 Task: Find connections with filter location Chanderi with filter topic #culturewith filter profile language Potuguese with filter current company LeadSquared with filter school Sanskriti University with filter industry Rail Transportation with filter service category Leadership Development with filter keywords title Counselor
Action: Mouse moved to (508, 63)
Screenshot: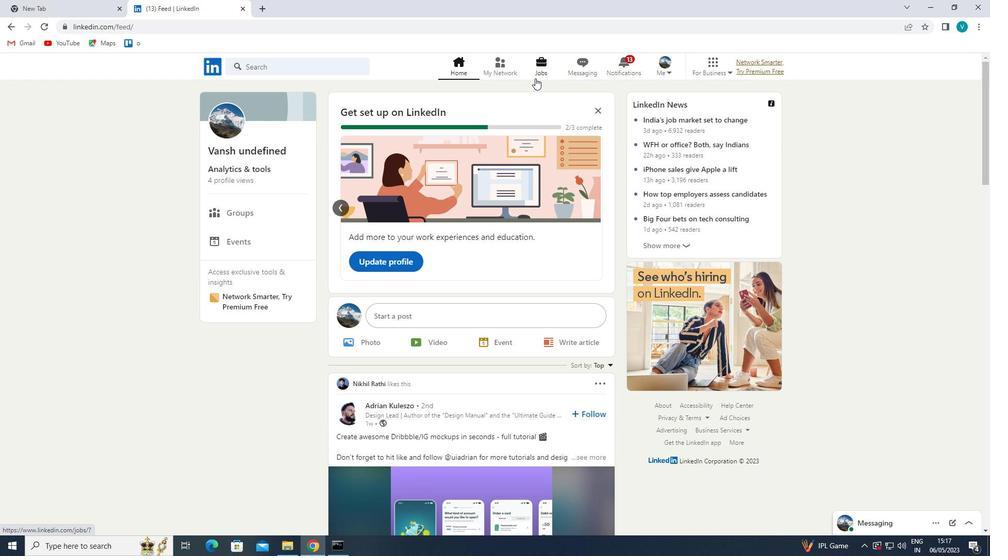 
Action: Mouse pressed left at (508, 63)
Screenshot: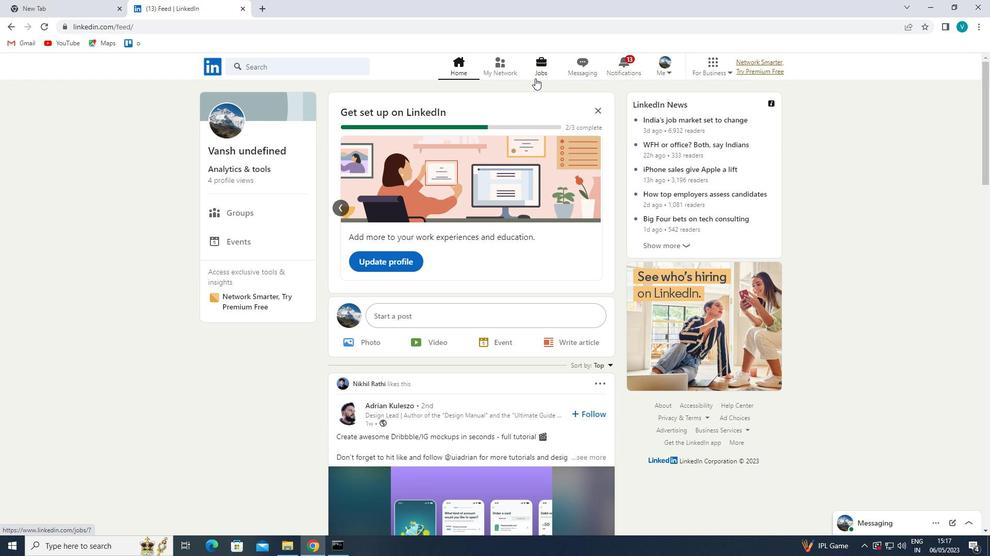 
Action: Mouse moved to (291, 121)
Screenshot: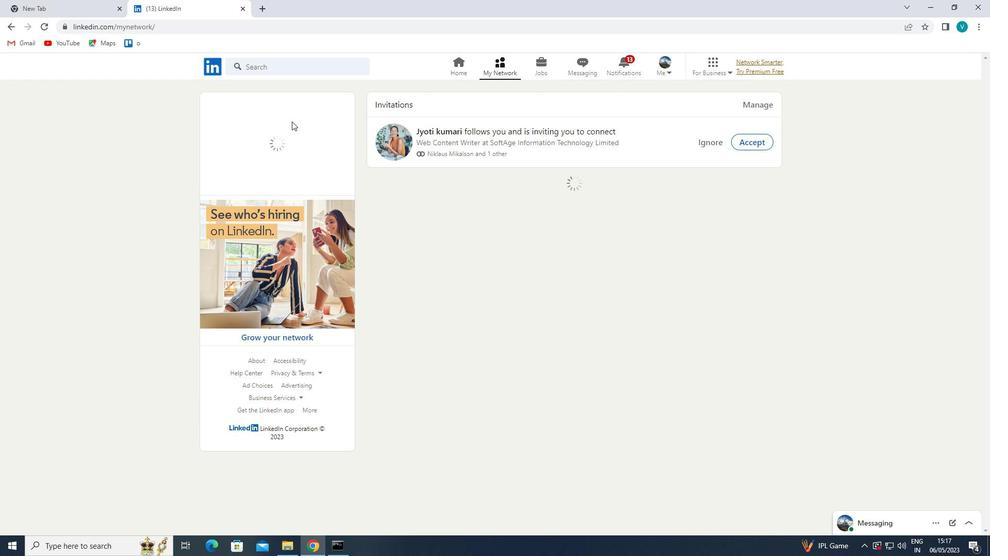 
Action: Mouse pressed left at (291, 121)
Screenshot: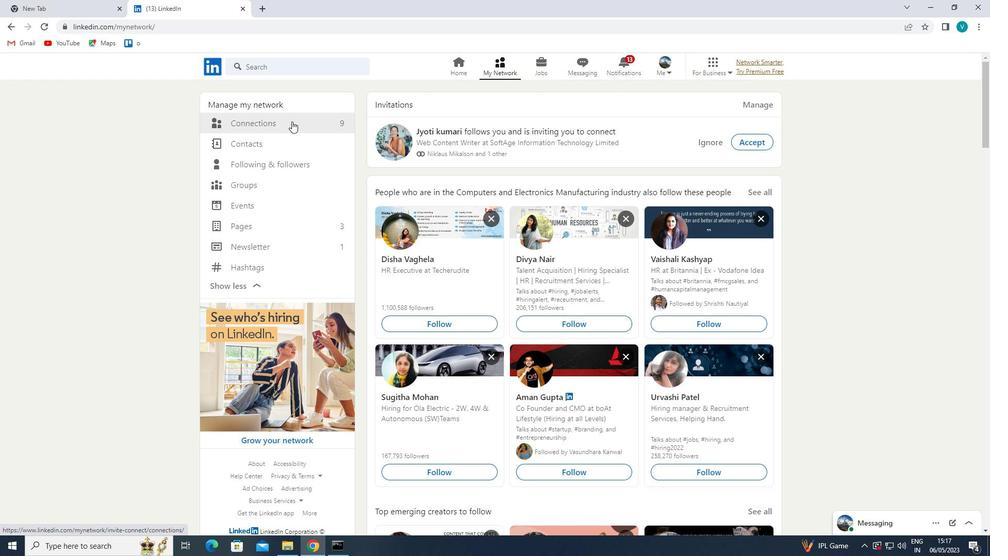 
Action: Mouse moved to (572, 126)
Screenshot: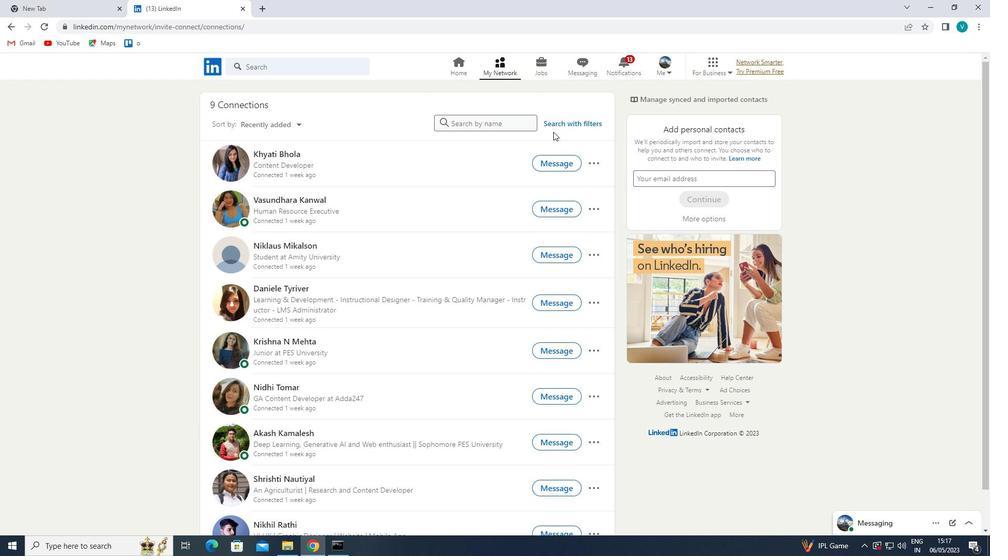 
Action: Mouse pressed left at (572, 126)
Screenshot: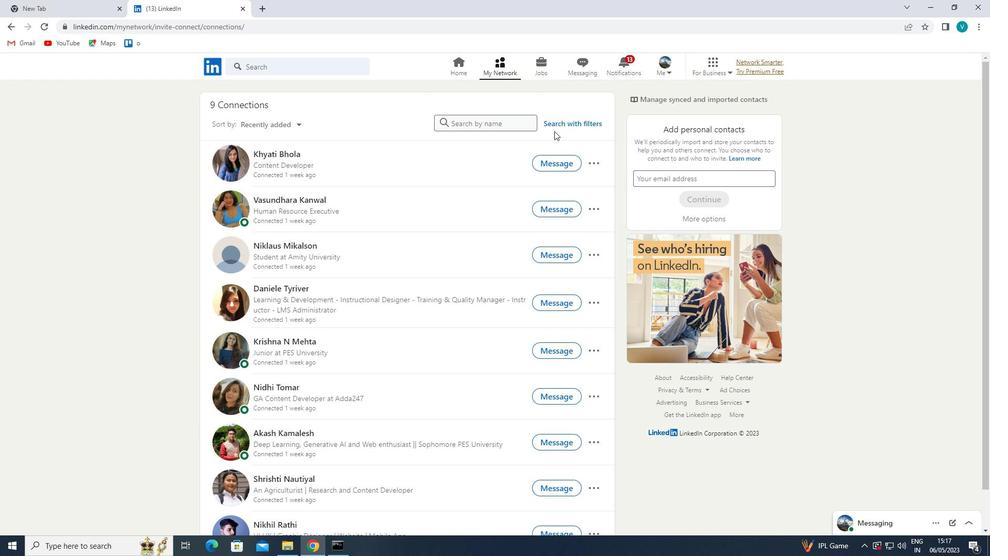 
Action: Mouse moved to (508, 97)
Screenshot: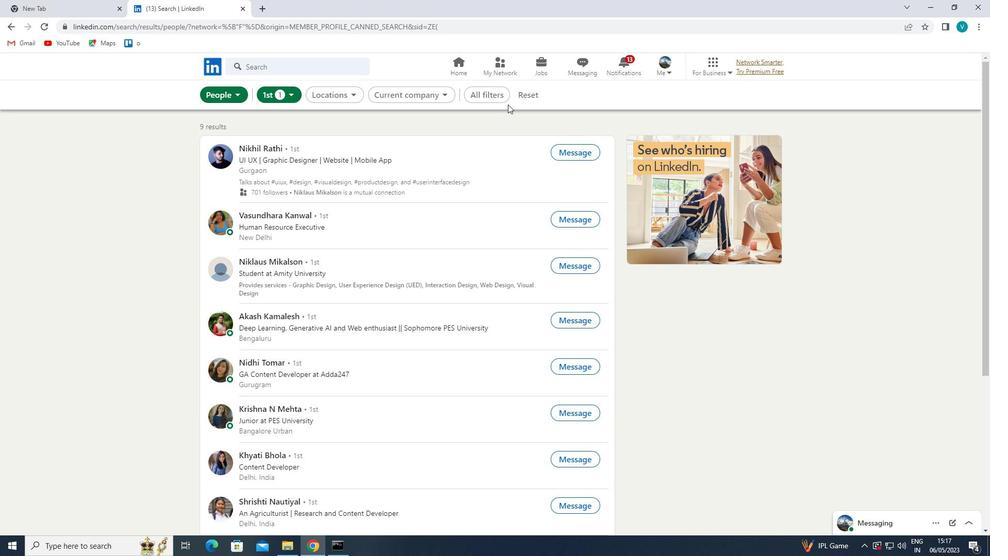 
Action: Mouse pressed left at (508, 97)
Screenshot: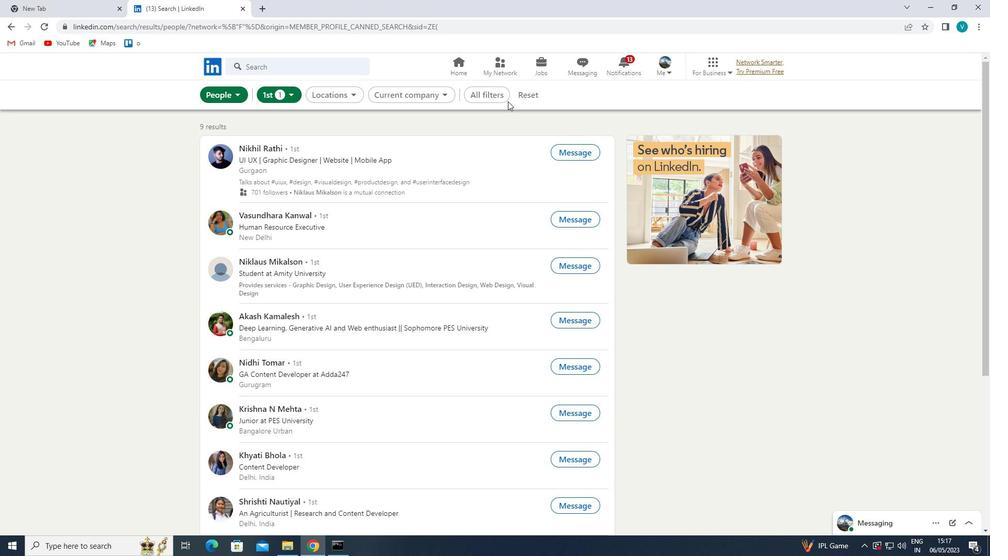 
Action: Mouse moved to (864, 269)
Screenshot: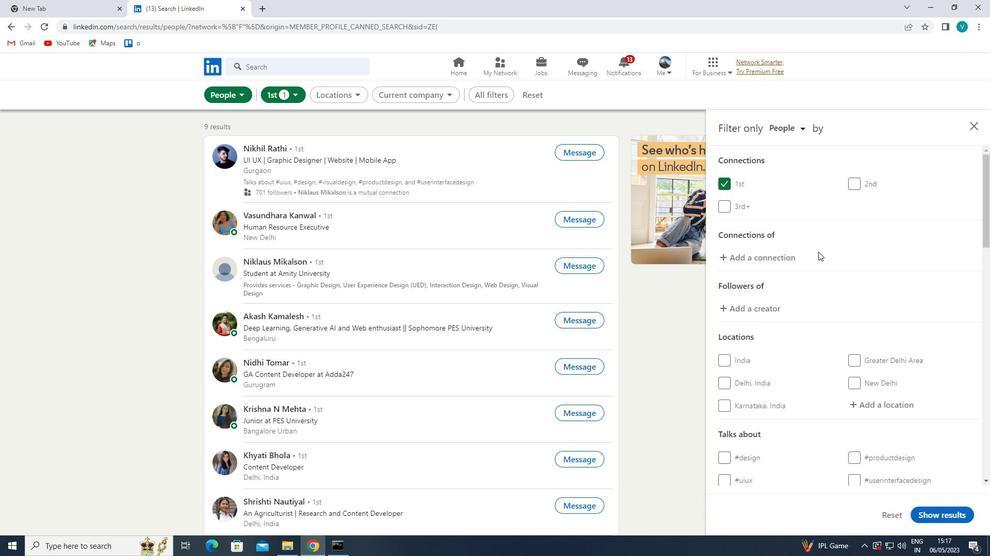 
Action: Mouse scrolled (864, 269) with delta (0, 0)
Screenshot: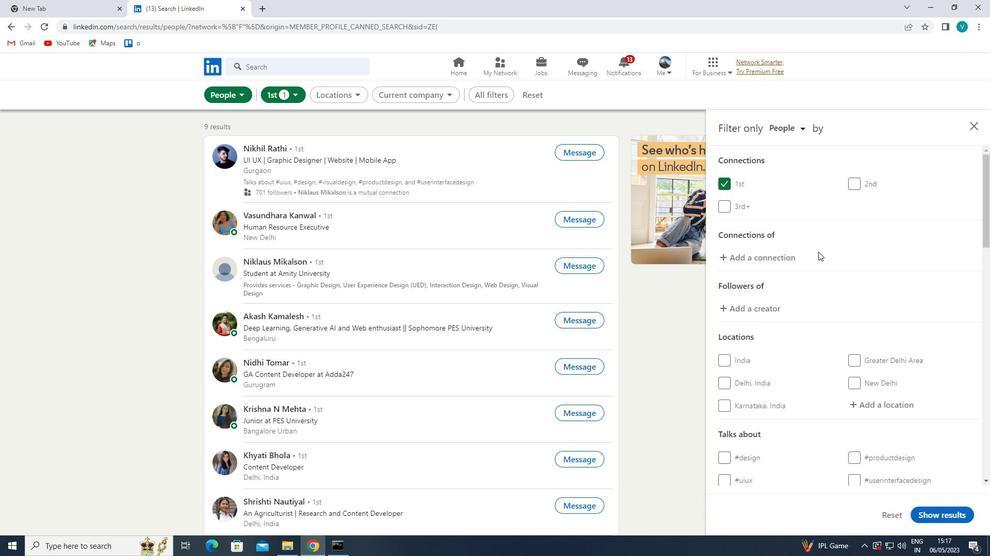 
Action: Mouse moved to (868, 271)
Screenshot: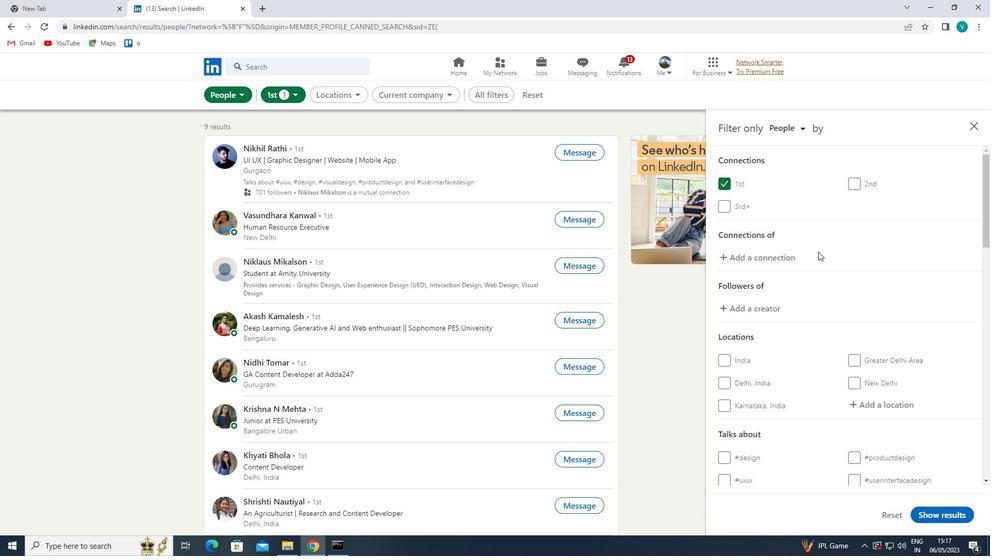 
Action: Mouse scrolled (868, 270) with delta (0, 0)
Screenshot: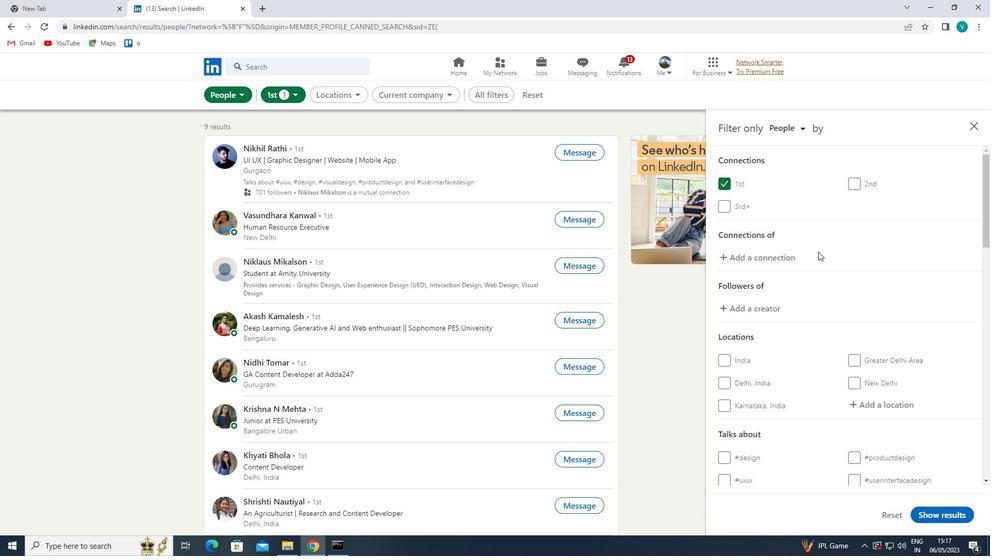 
Action: Mouse moved to (883, 300)
Screenshot: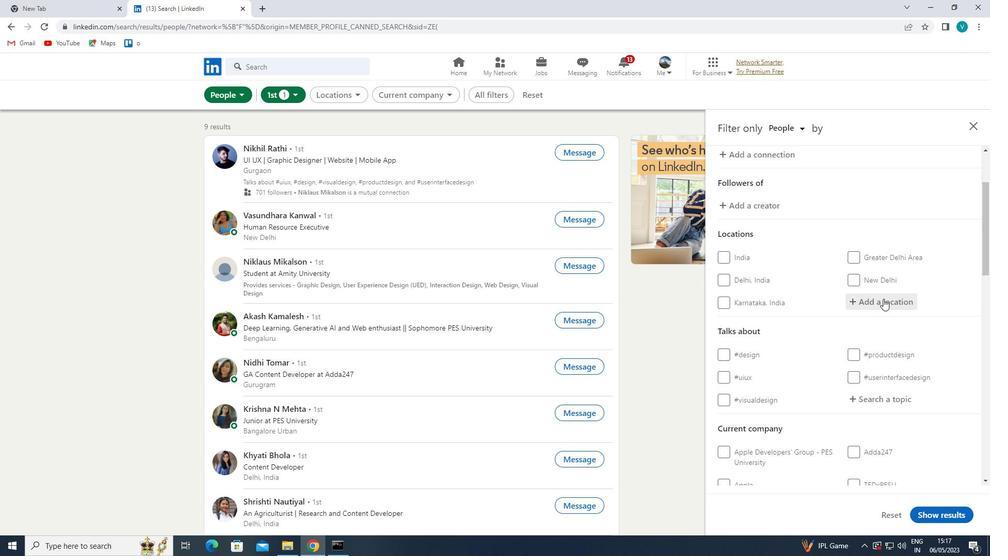 
Action: Mouse pressed left at (883, 300)
Screenshot: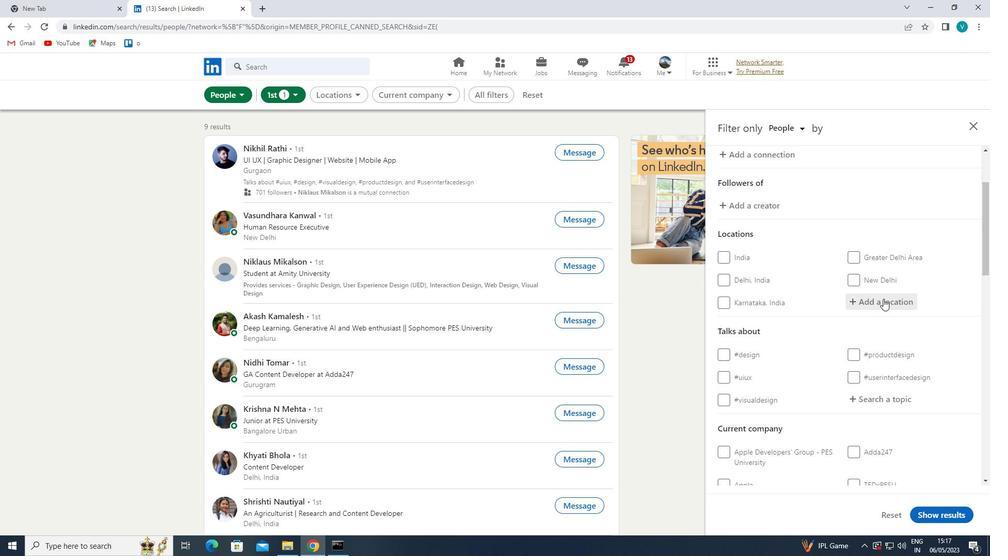 
Action: Mouse moved to (882, 301)
Screenshot: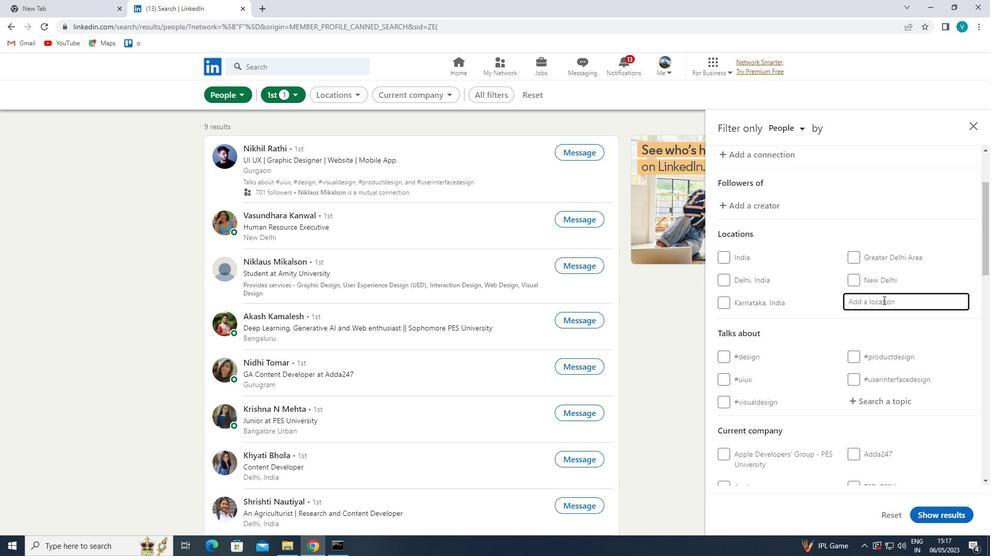 
Action: Key pressed <Key.shift>C
Screenshot: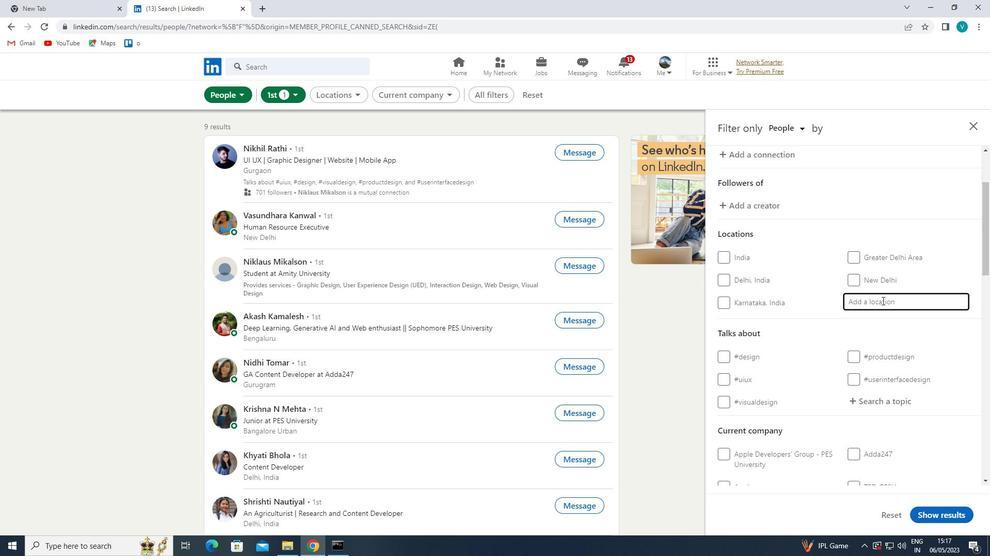 
Action: Mouse moved to (734, 277)
Screenshot: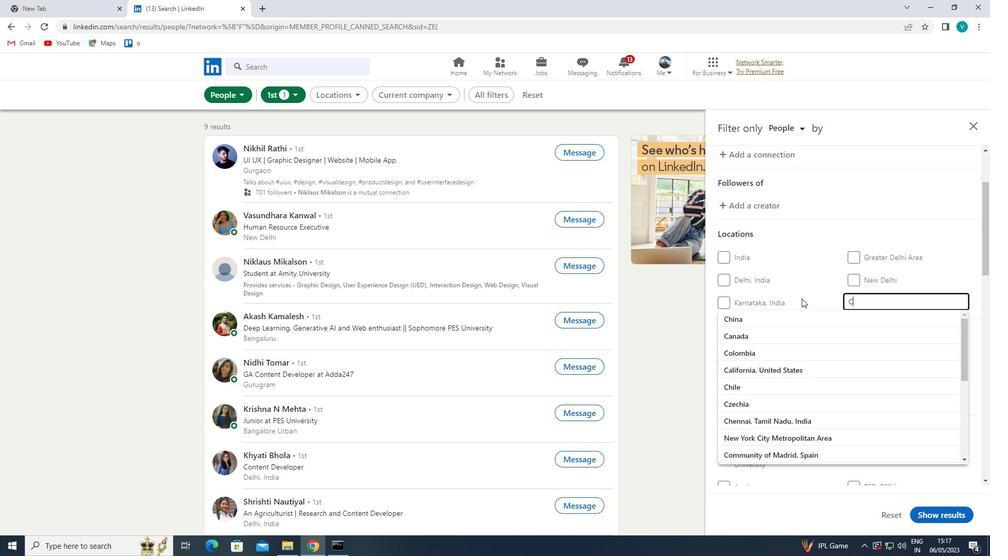 
Action: Key pressed HANDERI
Screenshot: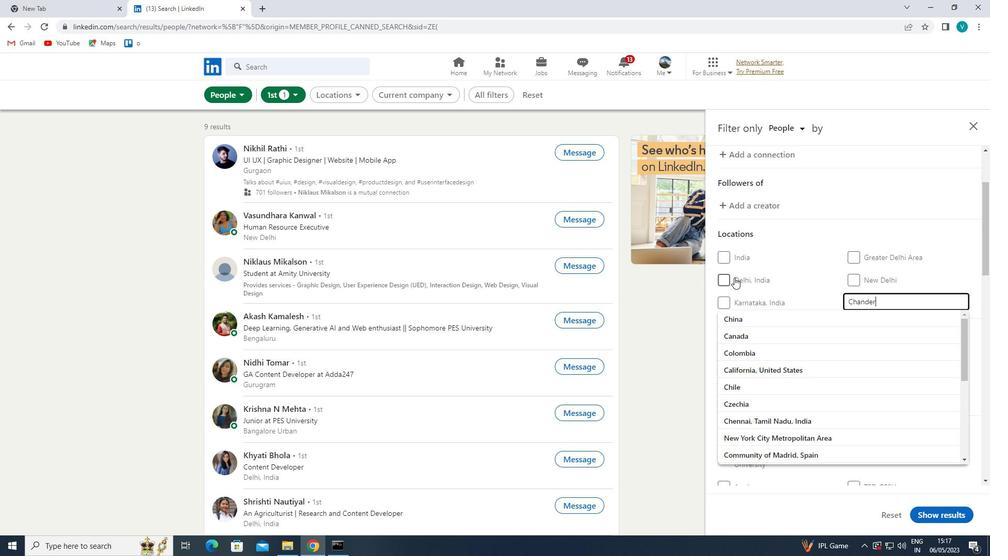 
Action: Mouse moved to (788, 321)
Screenshot: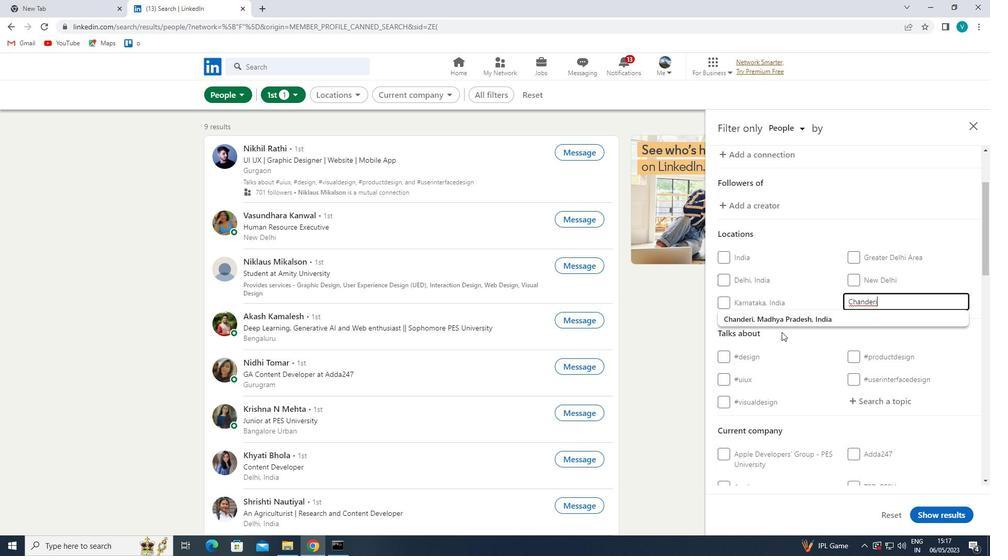 
Action: Mouse pressed left at (788, 321)
Screenshot: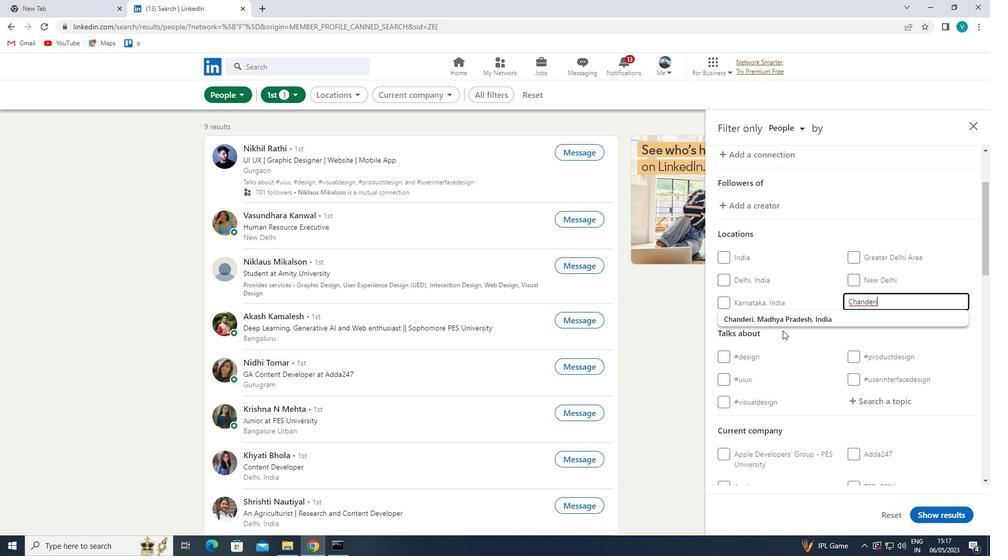 
Action: Mouse moved to (813, 329)
Screenshot: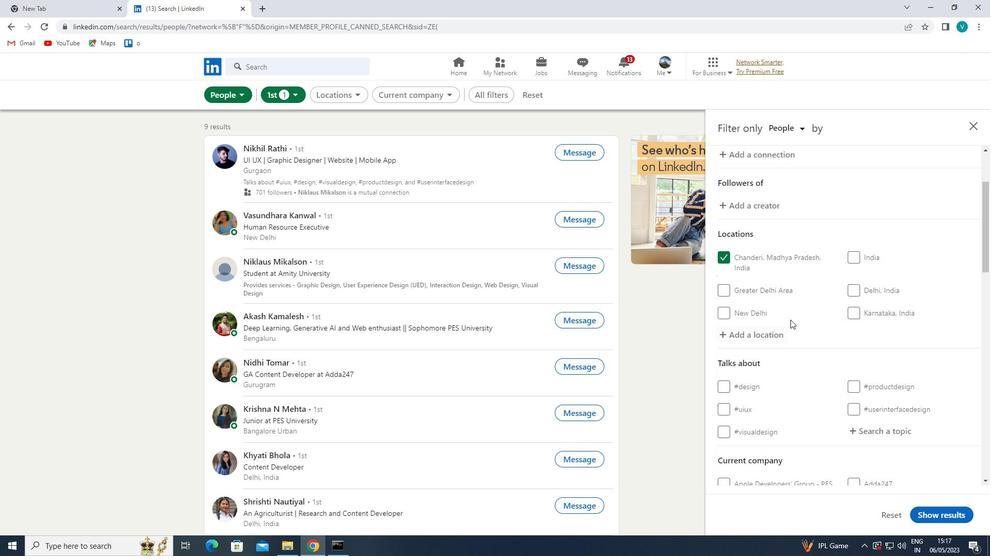 
Action: Mouse scrolled (813, 329) with delta (0, 0)
Screenshot: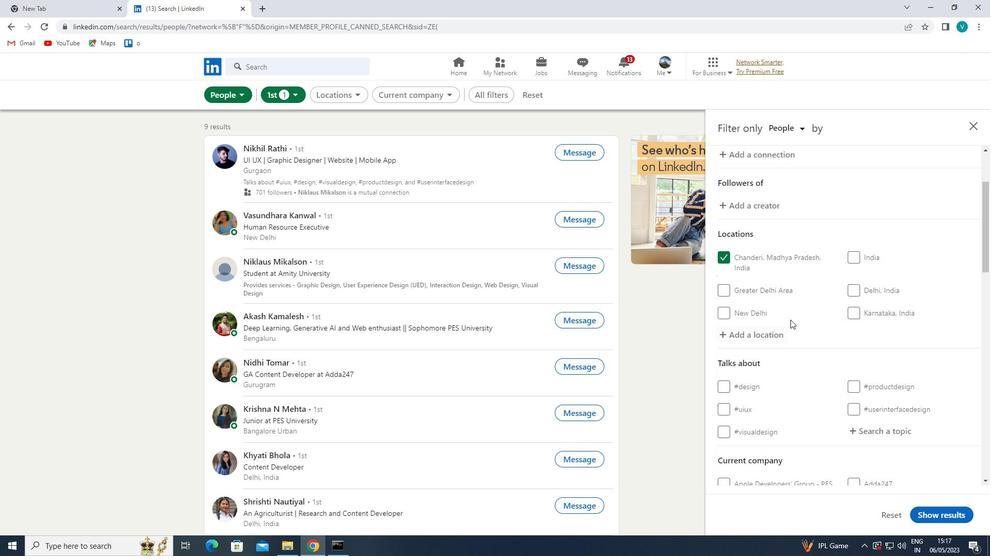 
Action: Mouse moved to (840, 341)
Screenshot: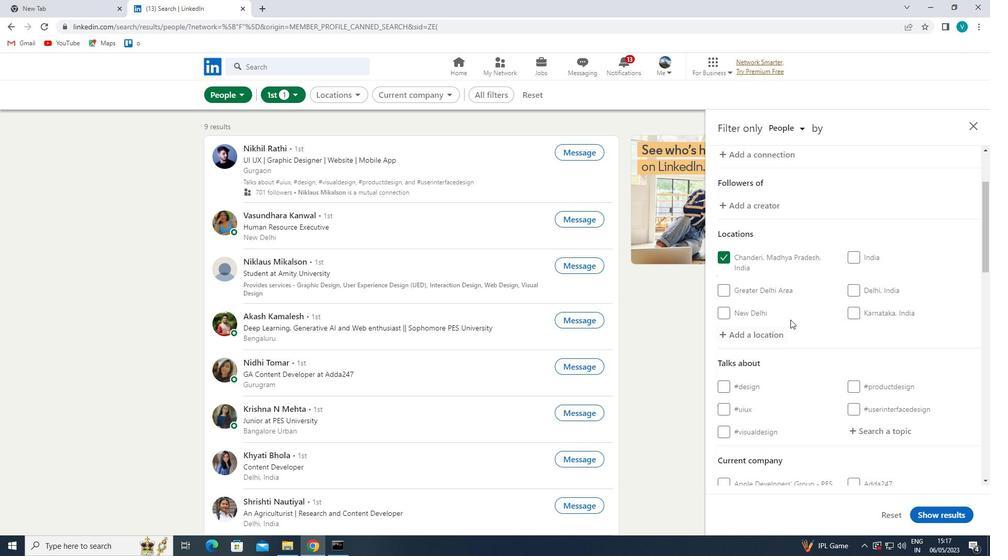 
Action: Mouse scrolled (840, 340) with delta (0, 0)
Screenshot: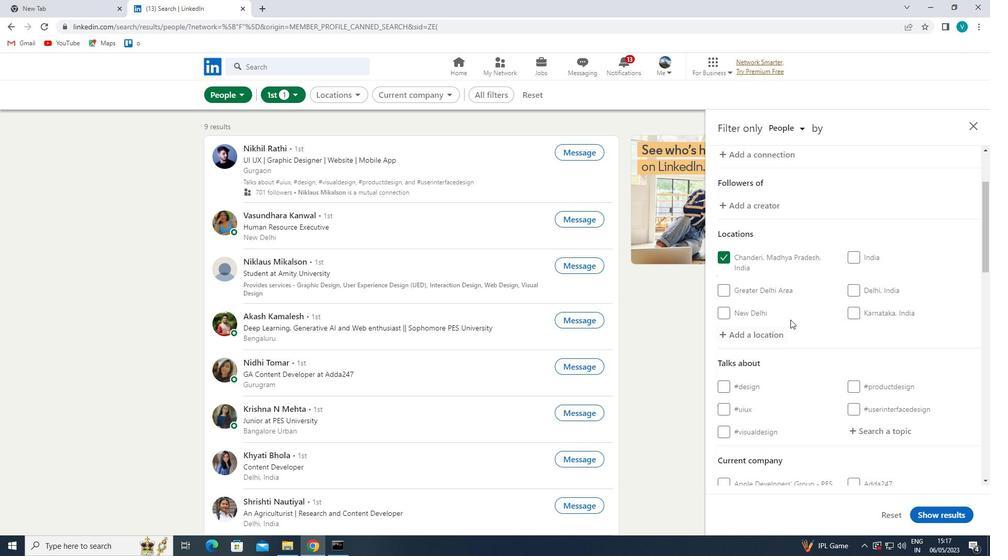 
Action: Mouse moved to (881, 325)
Screenshot: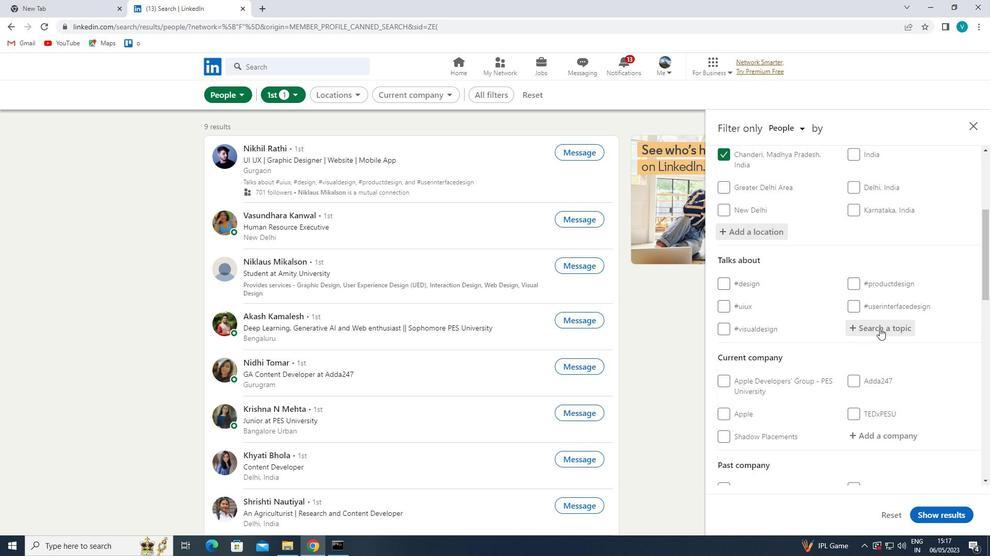 
Action: Mouse pressed left at (881, 325)
Screenshot: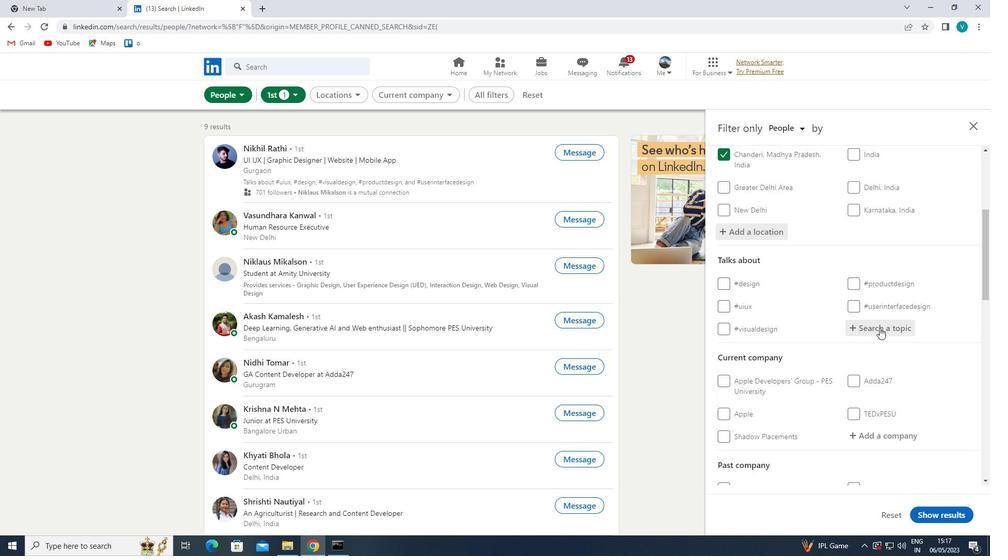 
Action: Mouse moved to (735, 421)
Screenshot: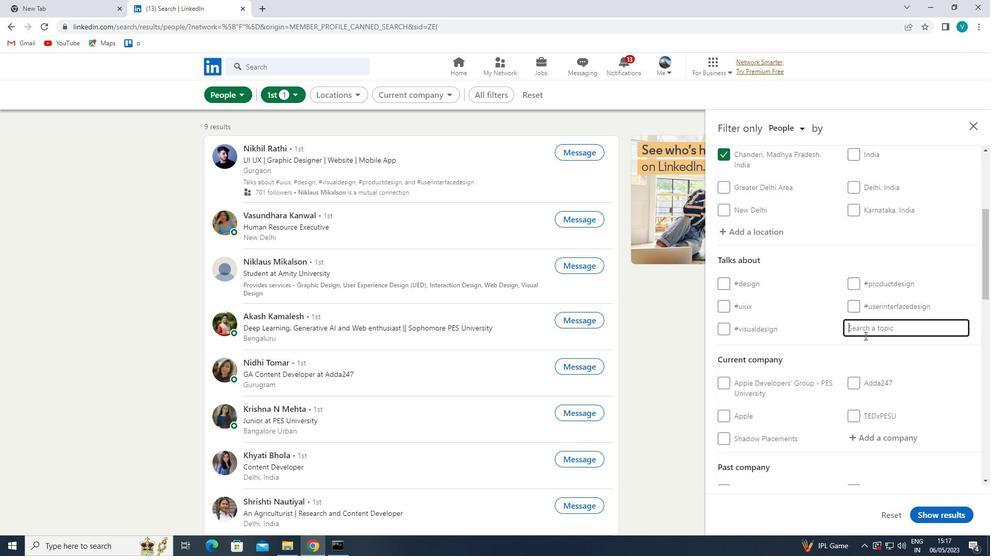 
Action: Key pressed CULTURE
Screenshot: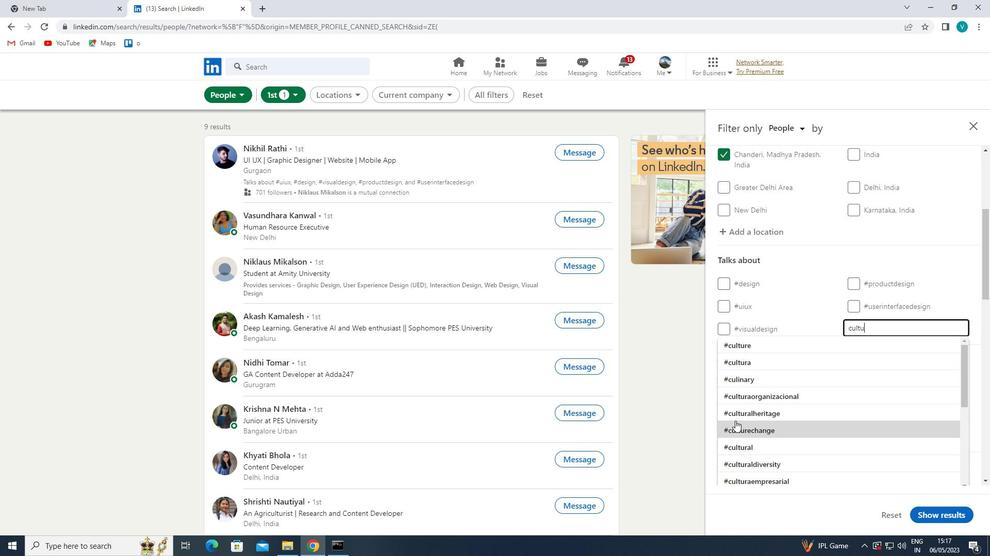 
Action: Mouse moved to (789, 346)
Screenshot: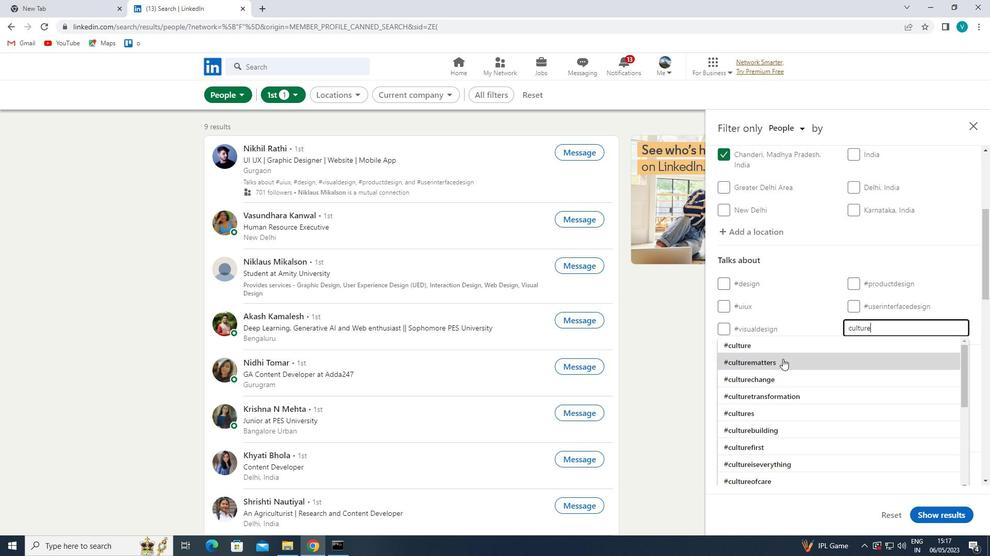 
Action: Mouse pressed left at (789, 346)
Screenshot: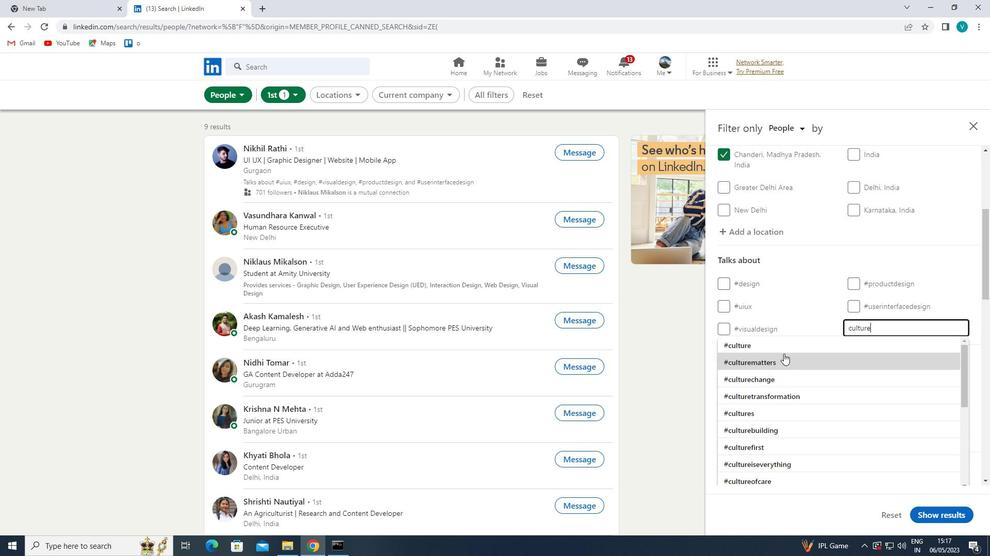 
Action: Mouse moved to (807, 350)
Screenshot: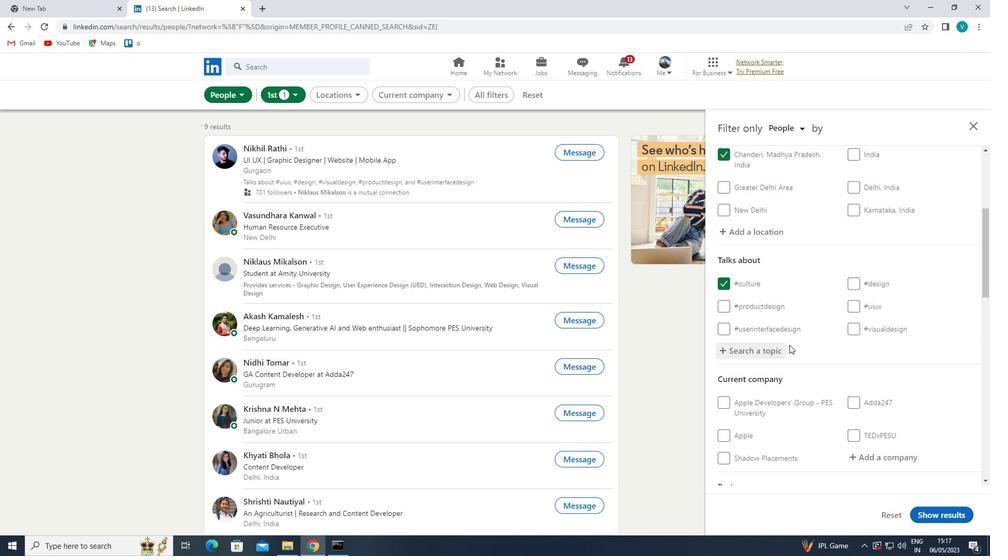 
Action: Mouse scrolled (807, 349) with delta (0, 0)
Screenshot: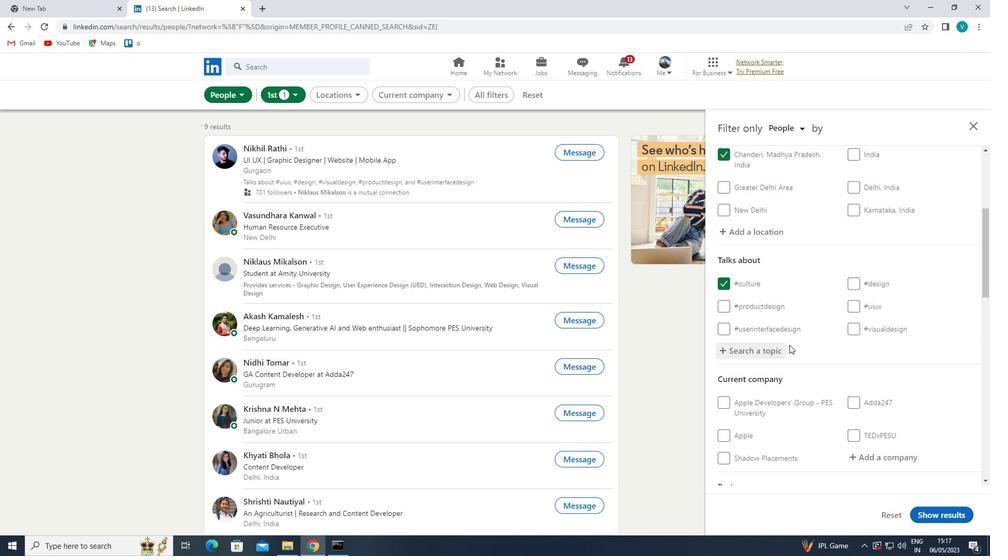 
Action: Mouse moved to (841, 364)
Screenshot: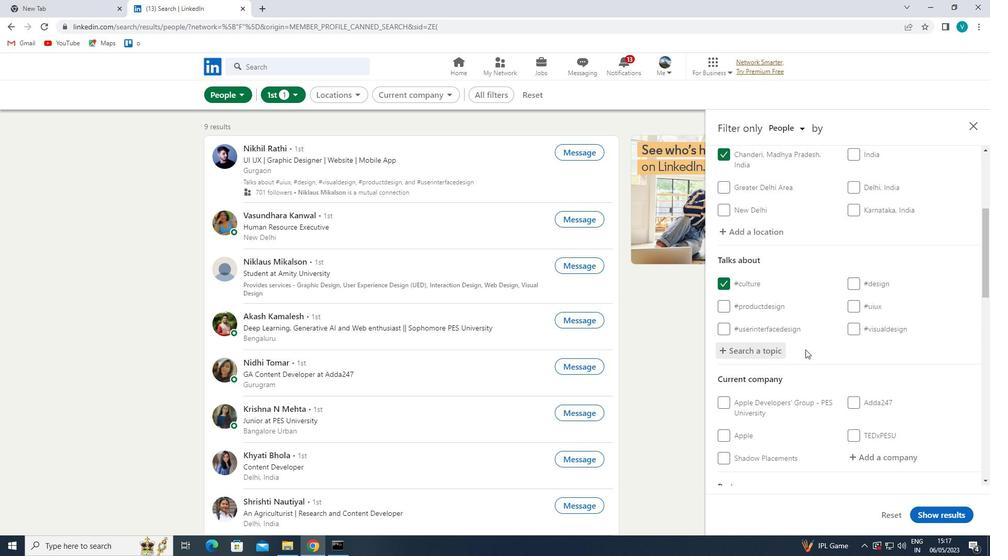 
Action: Mouse scrolled (841, 364) with delta (0, 0)
Screenshot: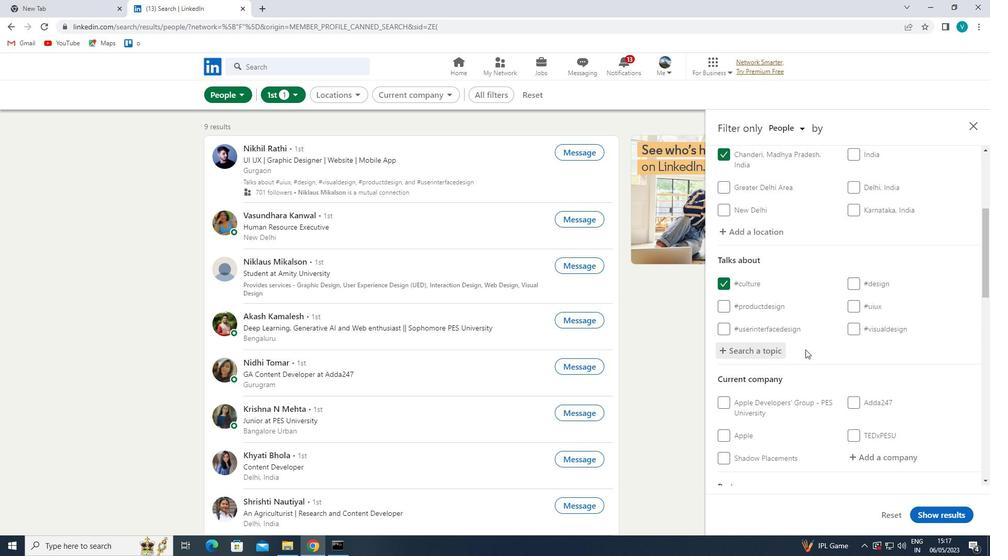 
Action: Mouse moved to (869, 355)
Screenshot: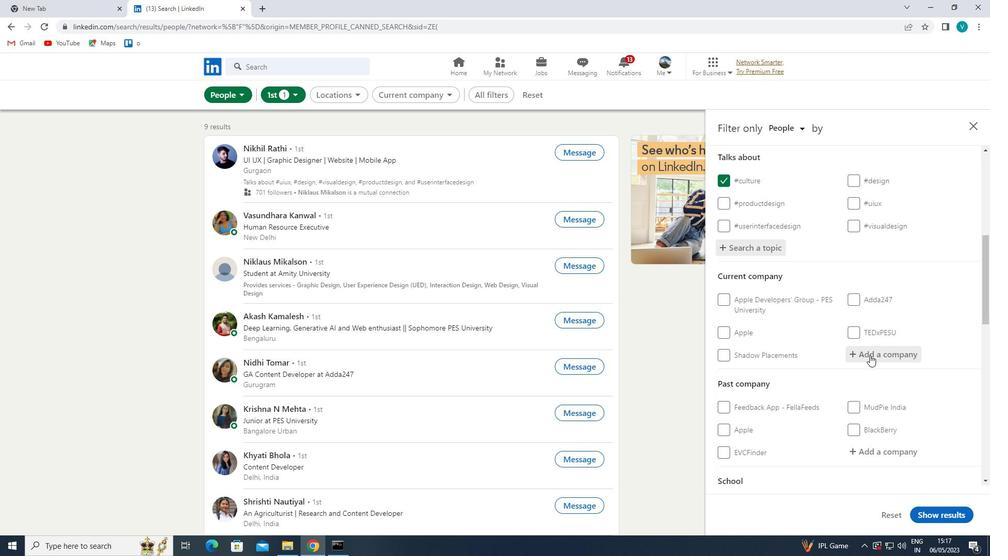 
Action: Mouse pressed left at (869, 355)
Screenshot: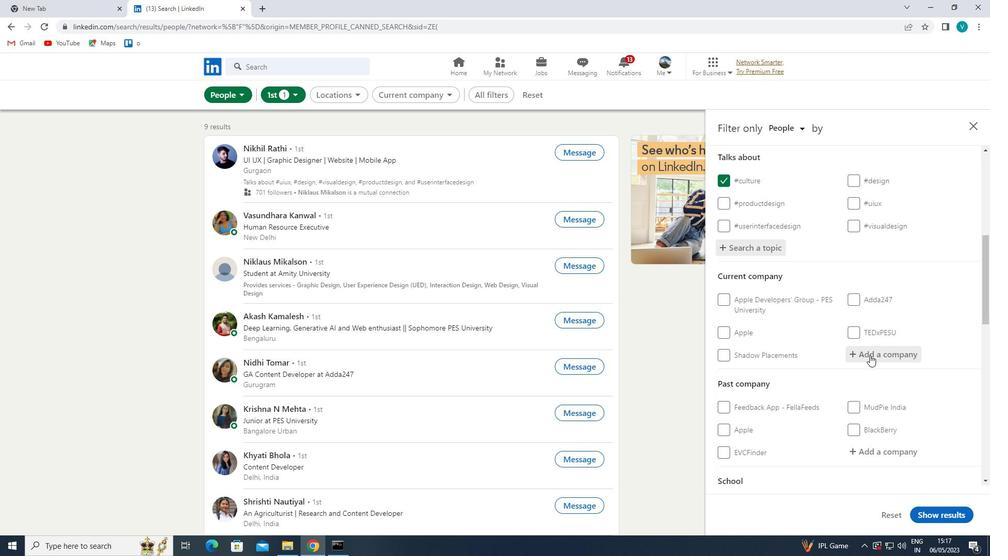 
Action: Mouse moved to (784, 388)
Screenshot: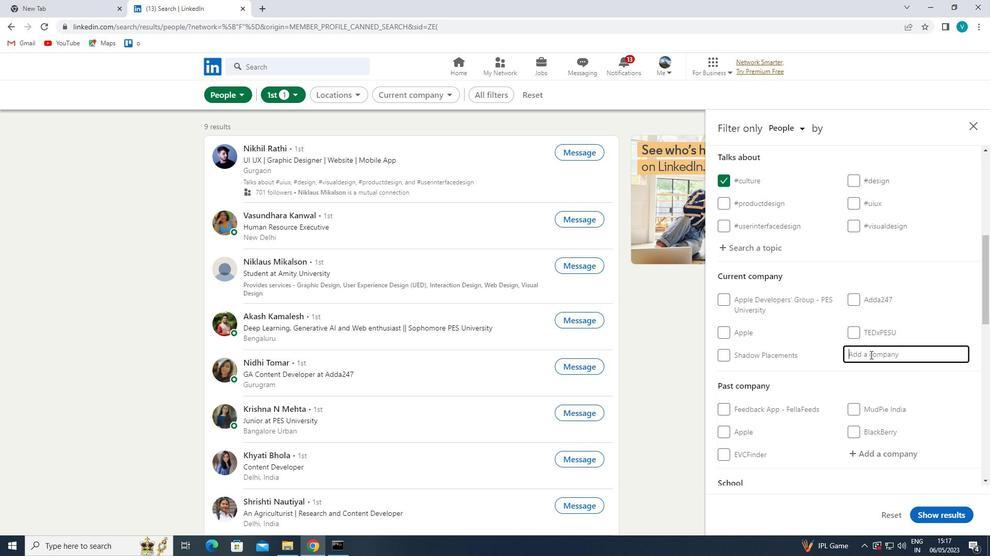 
Action: Key pressed <Key.shift>
Screenshot: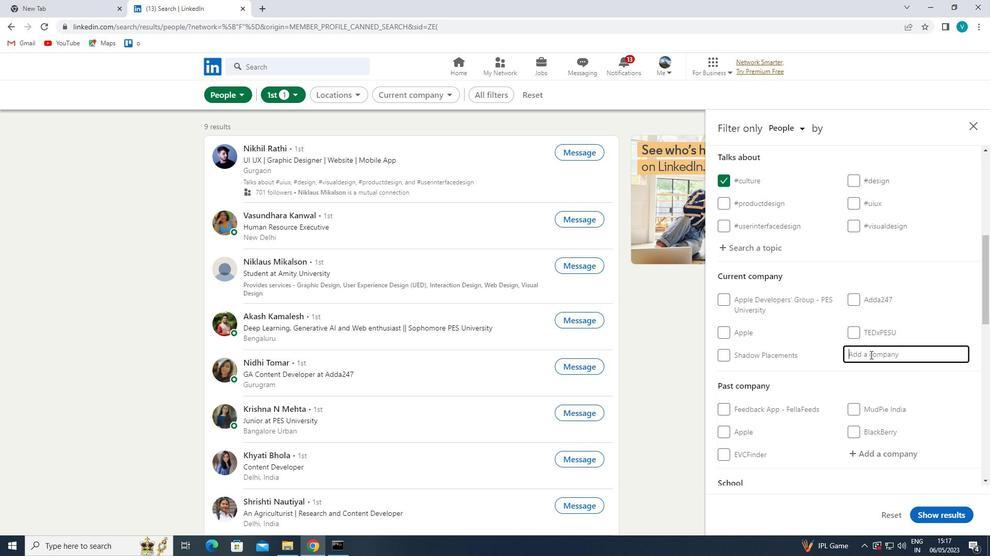 
Action: Mouse moved to (650, 477)
Screenshot: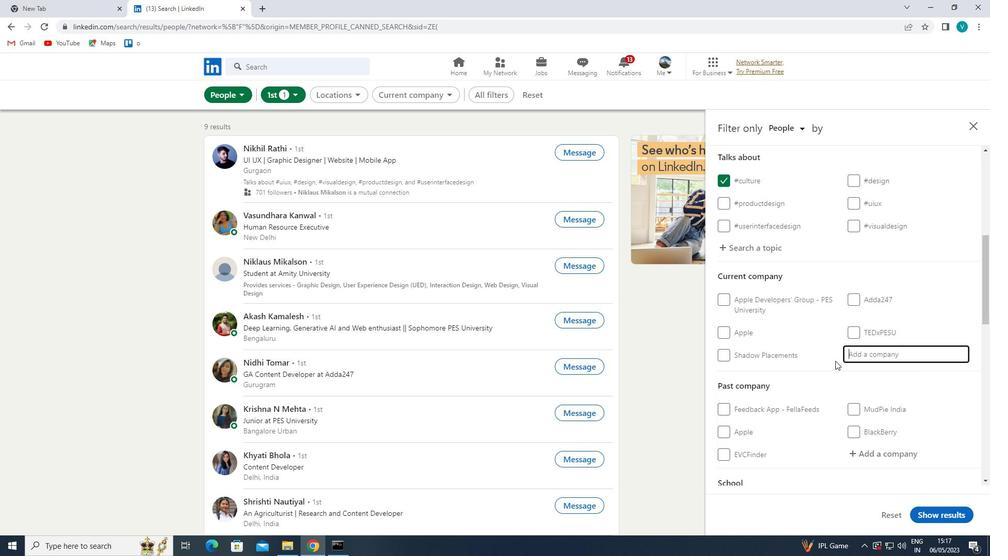 
Action: Key pressed LEAD<Key.shift>SQUARED
Screenshot: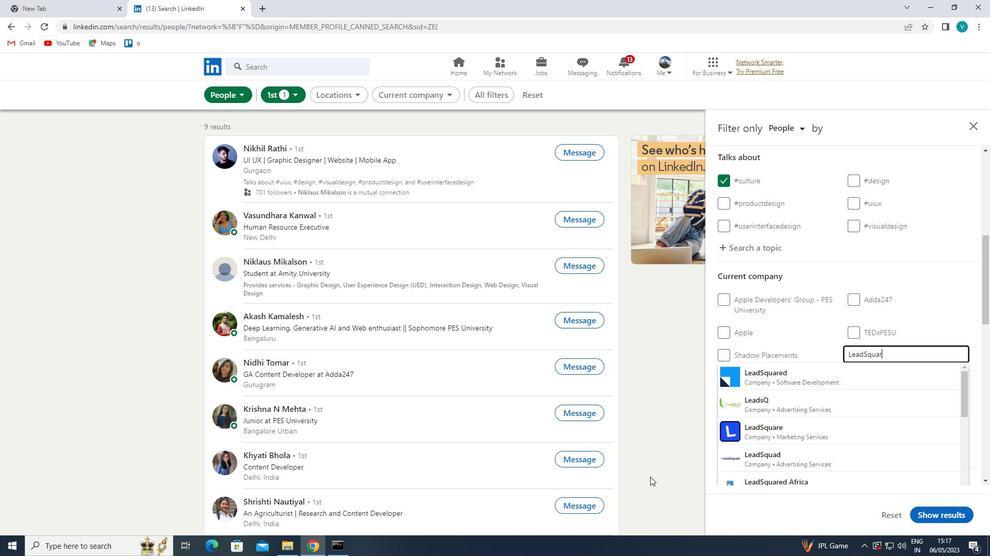 
Action: Mouse moved to (797, 379)
Screenshot: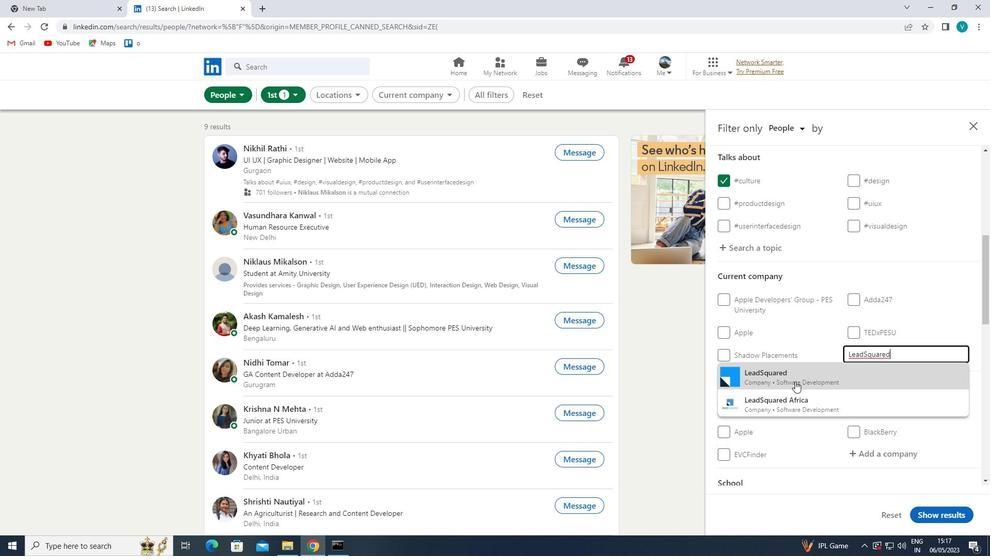 
Action: Mouse pressed left at (797, 379)
Screenshot: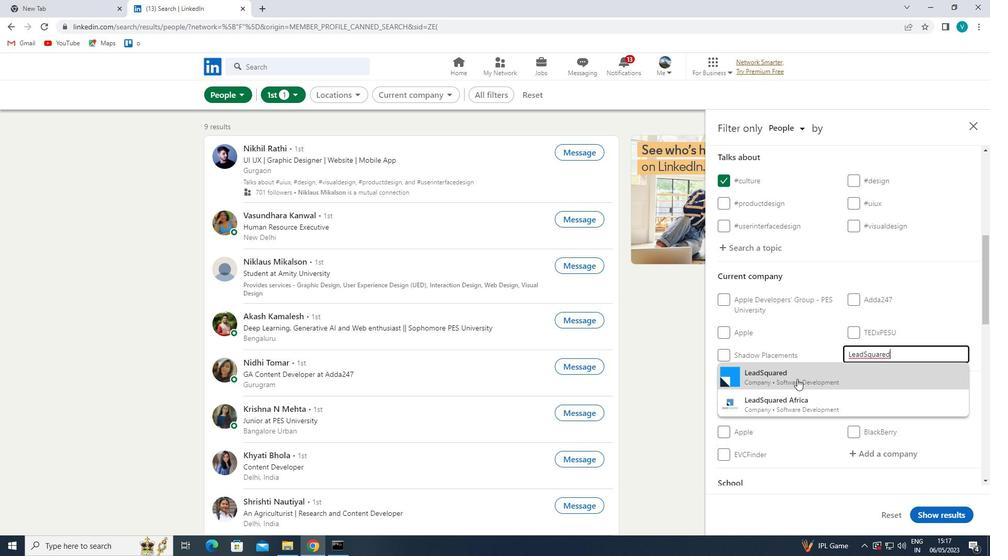 
Action: Mouse moved to (871, 395)
Screenshot: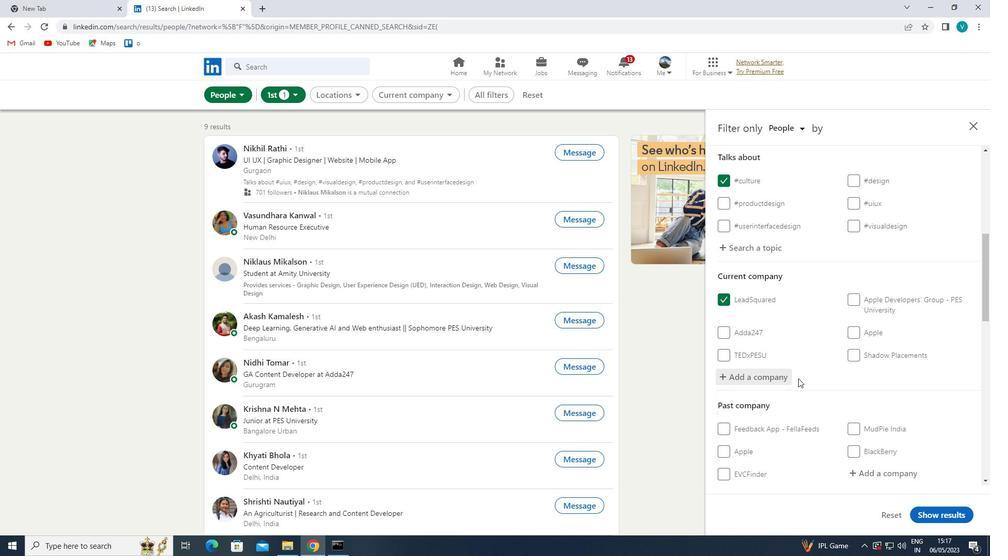 
Action: Mouse scrolled (871, 394) with delta (0, 0)
Screenshot: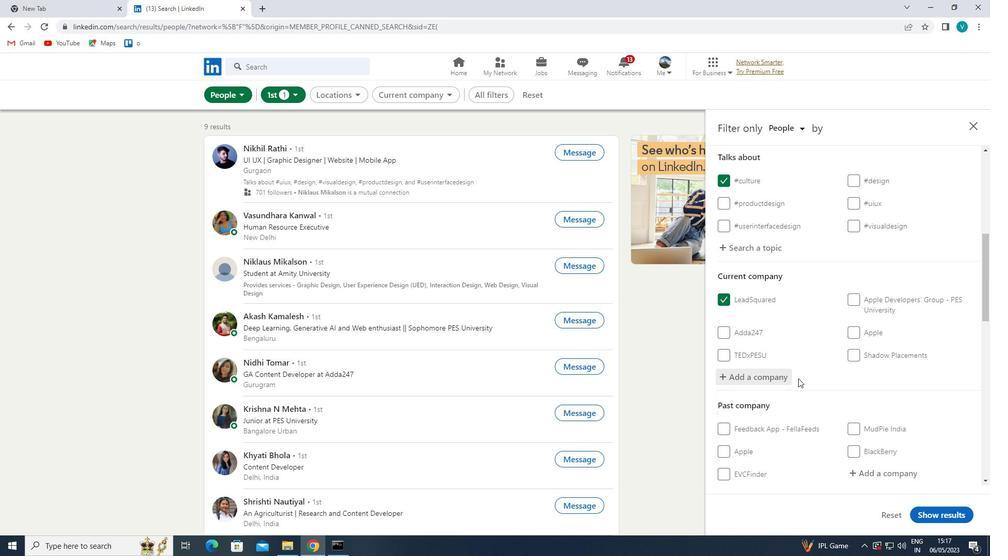 
Action: Mouse moved to (876, 399)
Screenshot: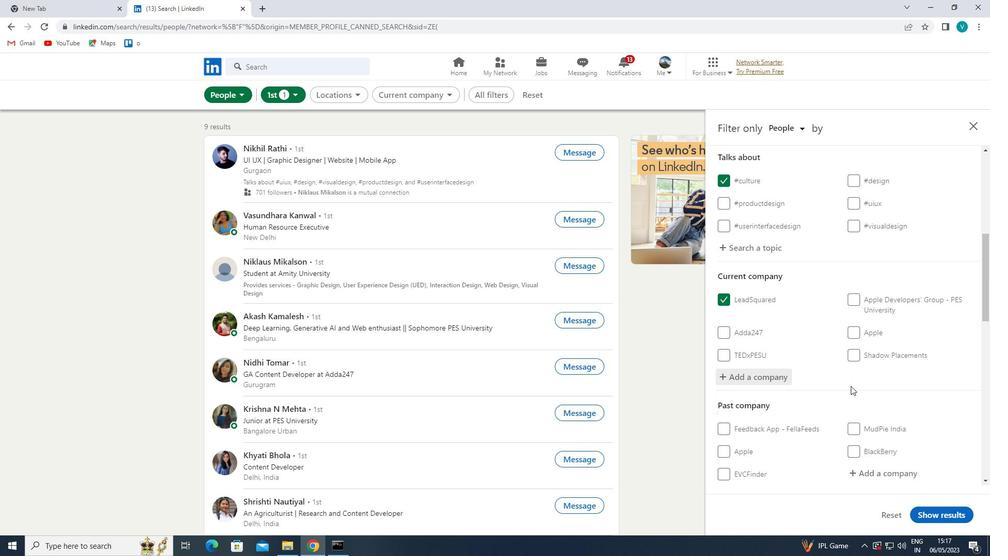 
Action: Mouse scrolled (876, 399) with delta (0, 0)
Screenshot: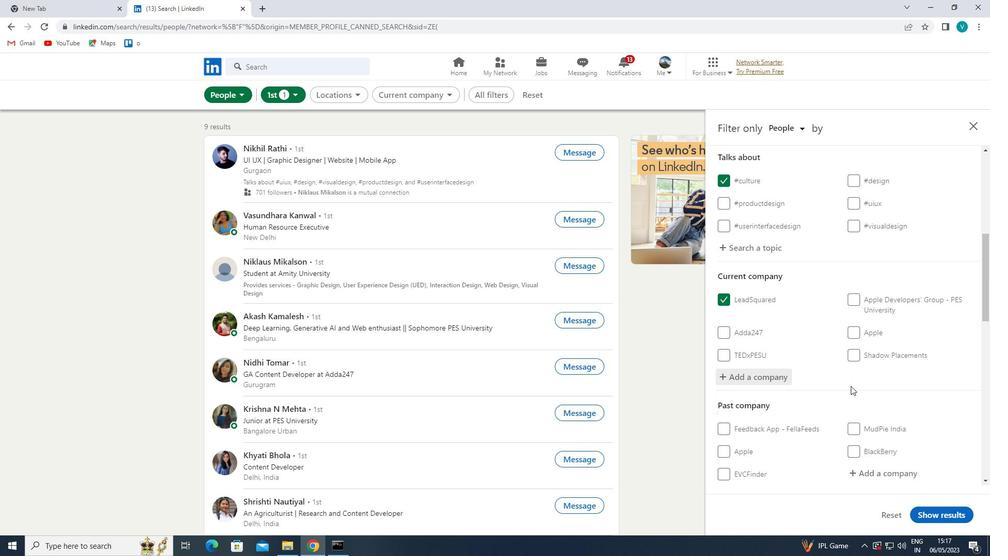 
Action: Mouse moved to (879, 402)
Screenshot: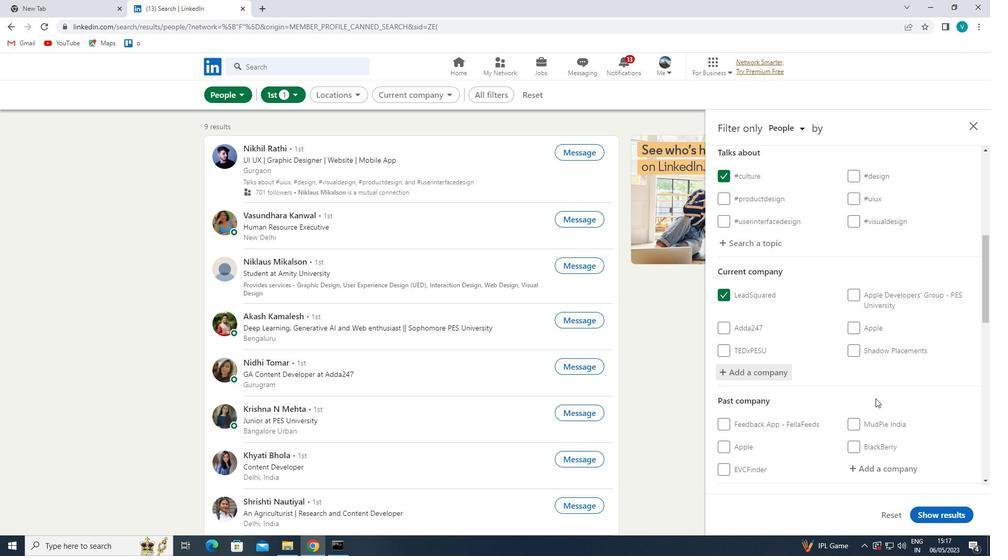 
Action: Mouse scrolled (879, 402) with delta (0, 0)
Screenshot: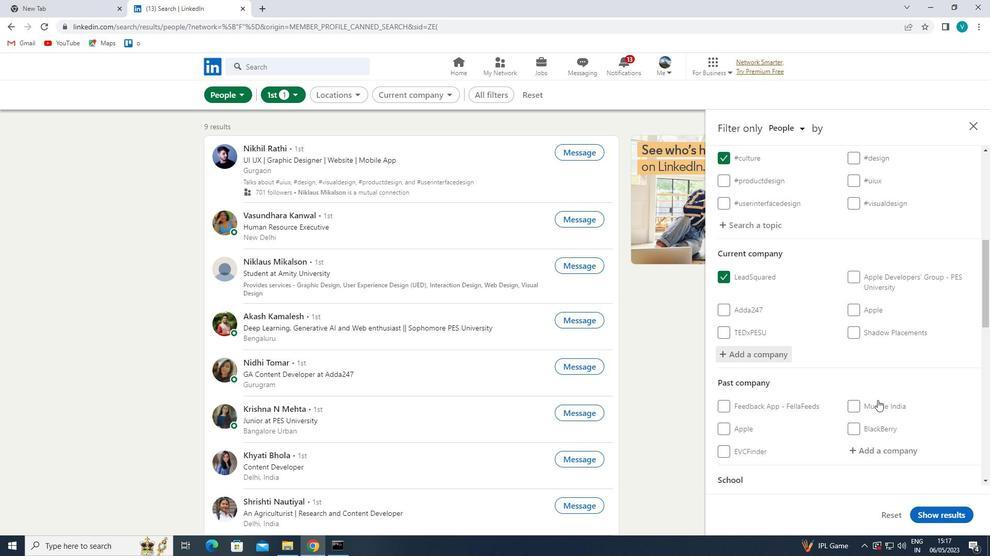 
Action: Mouse scrolled (879, 402) with delta (0, 0)
Screenshot: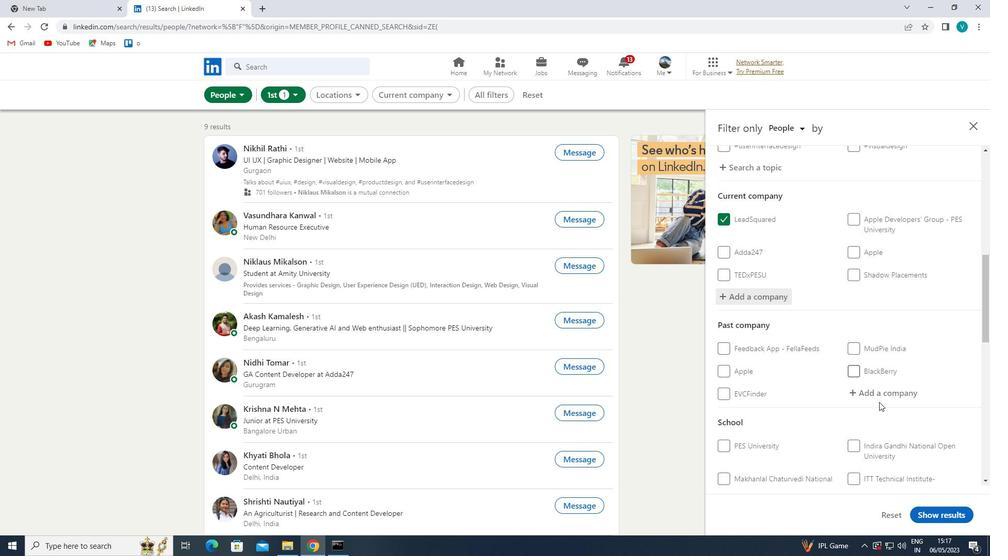 
Action: Mouse moved to (887, 397)
Screenshot: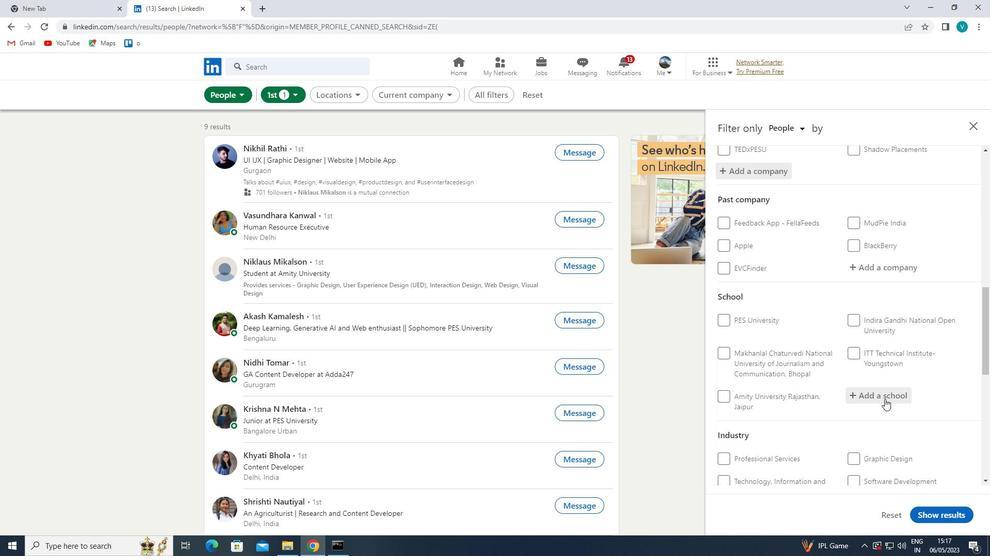 
Action: Mouse pressed left at (887, 397)
Screenshot: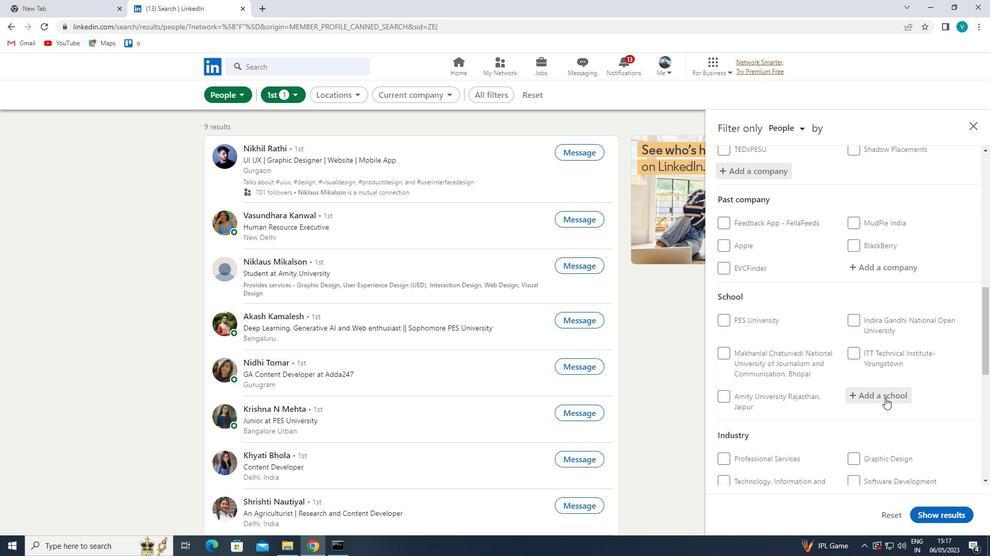 
Action: Mouse moved to (881, 400)
Screenshot: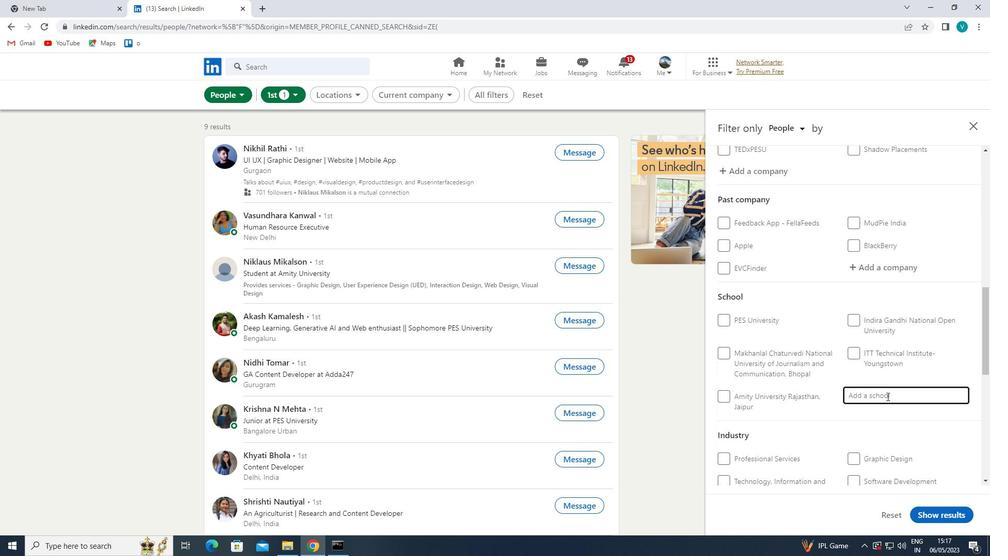 
Action: Key pressed <Key.shift>
Screenshot: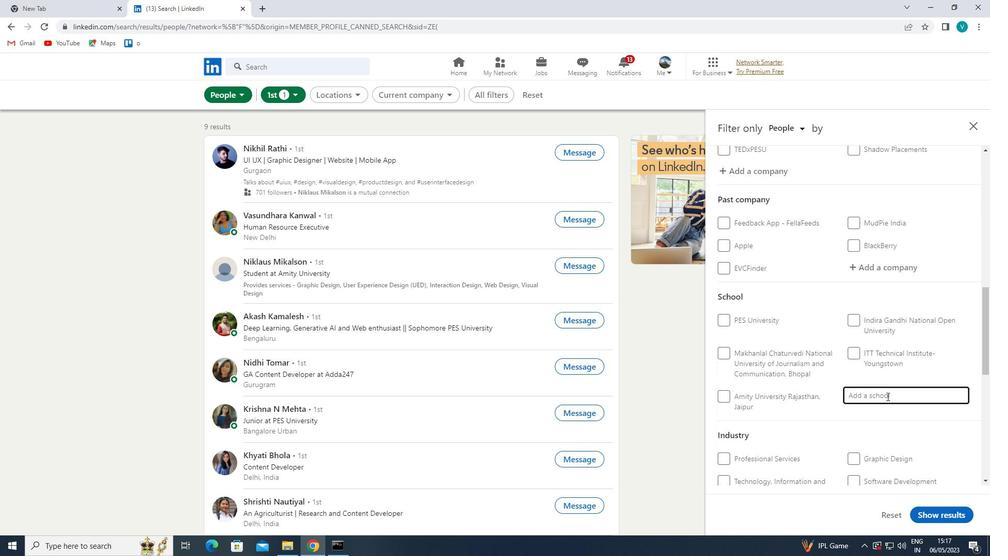 
Action: Mouse moved to (869, 408)
Screenshot: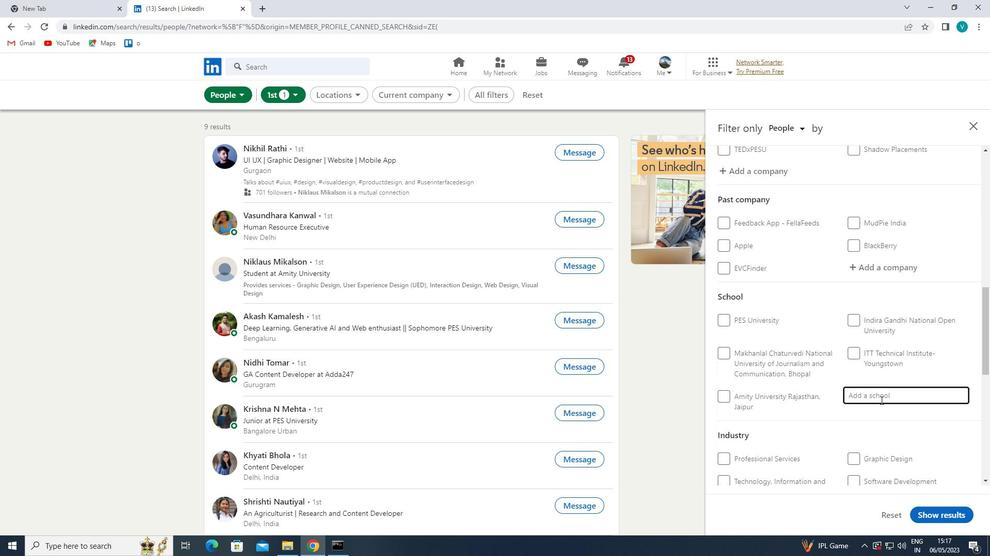 
Action: Key pressed S
Screenshot: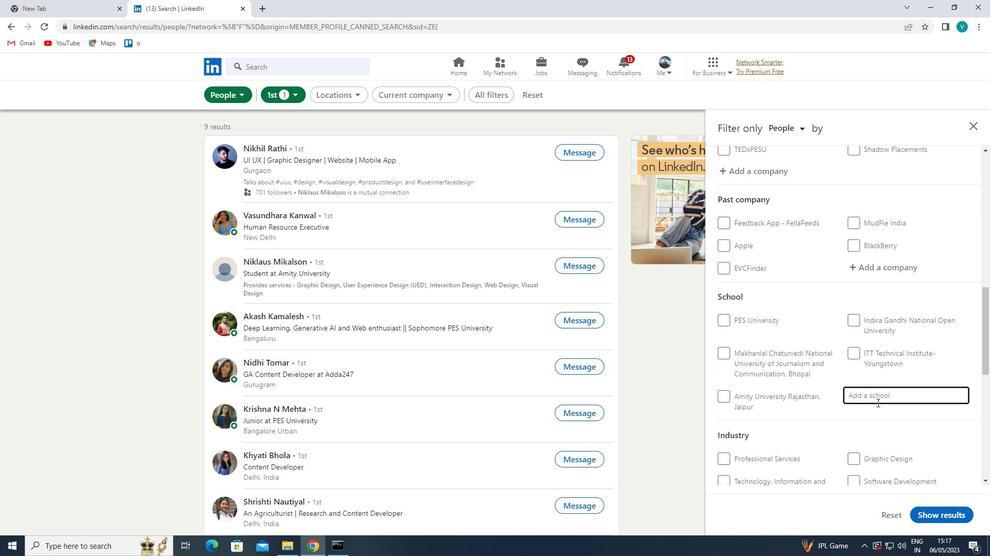 
Action: Mouse moved to (713, 491)
Screenshot: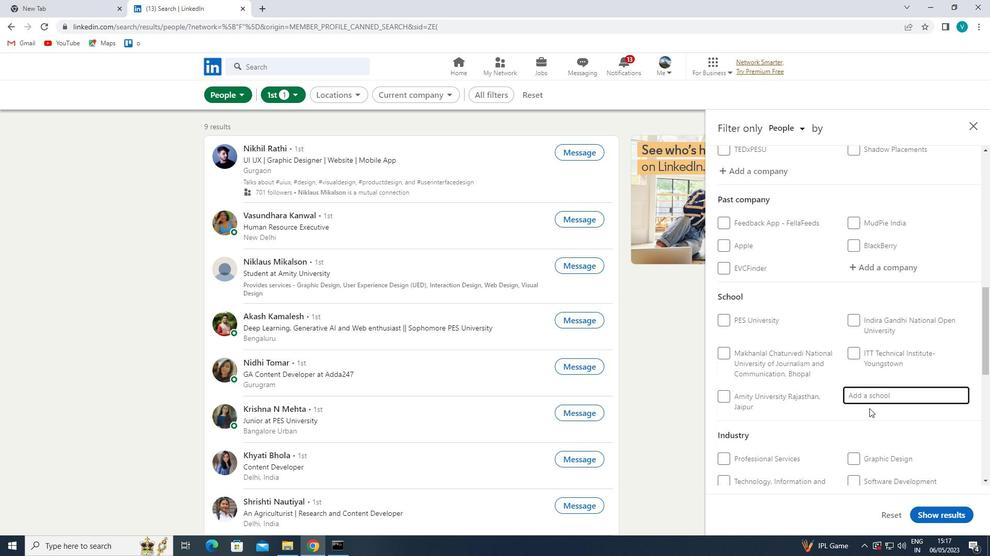 
Action: Key pressed A
Screenshot: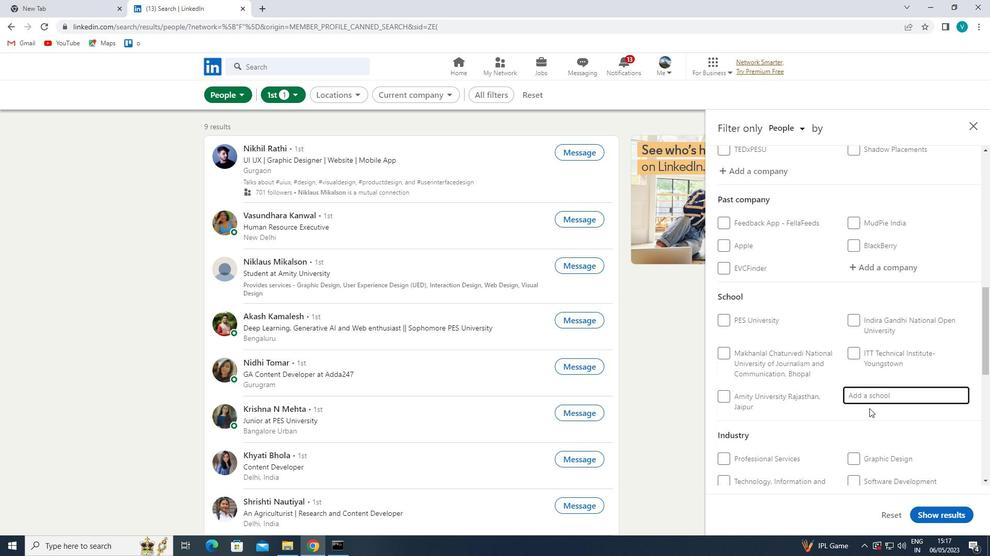
Action: Mouse moved to (661, 523)
Screenshot: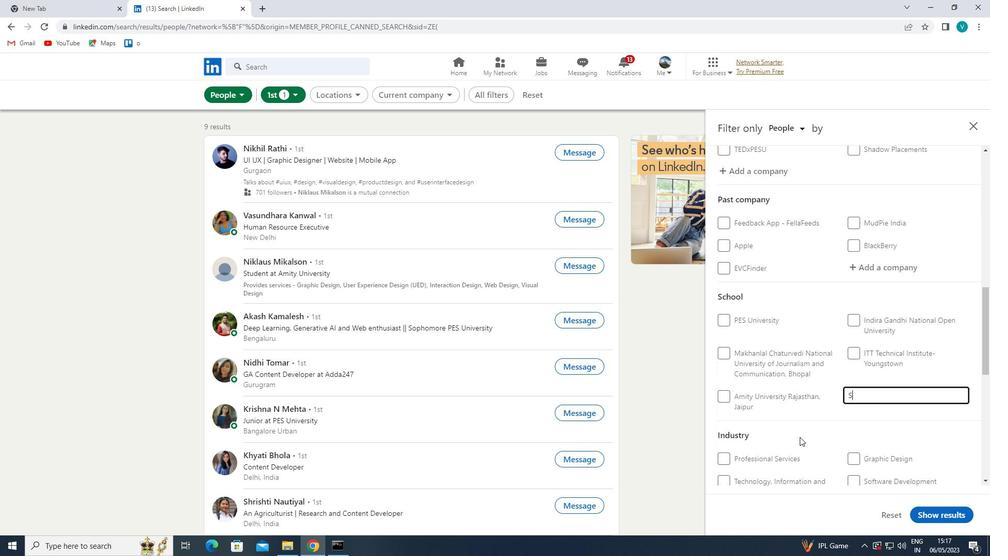 
Action: Key pressed NSKRITU<Key.backspace>I
Screenshot: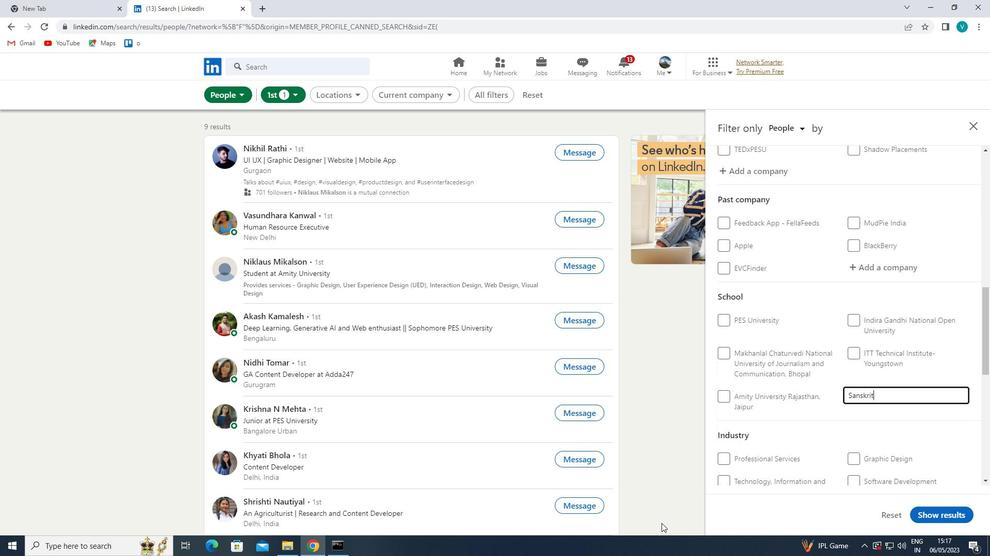 
Action: Mouse moved to (808, 417)
Screenshot: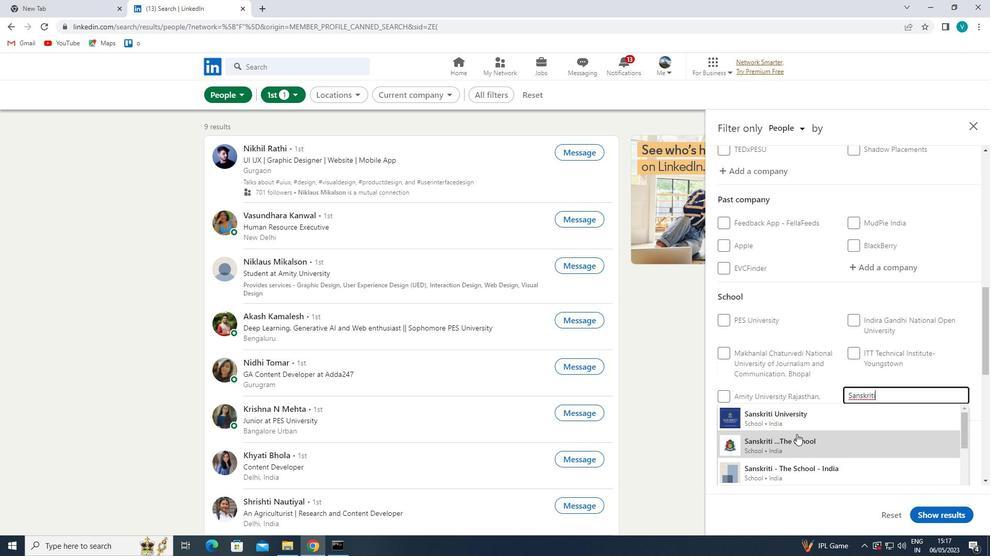 
Action: Mouse pressed left at (808, 417)
Screenshot: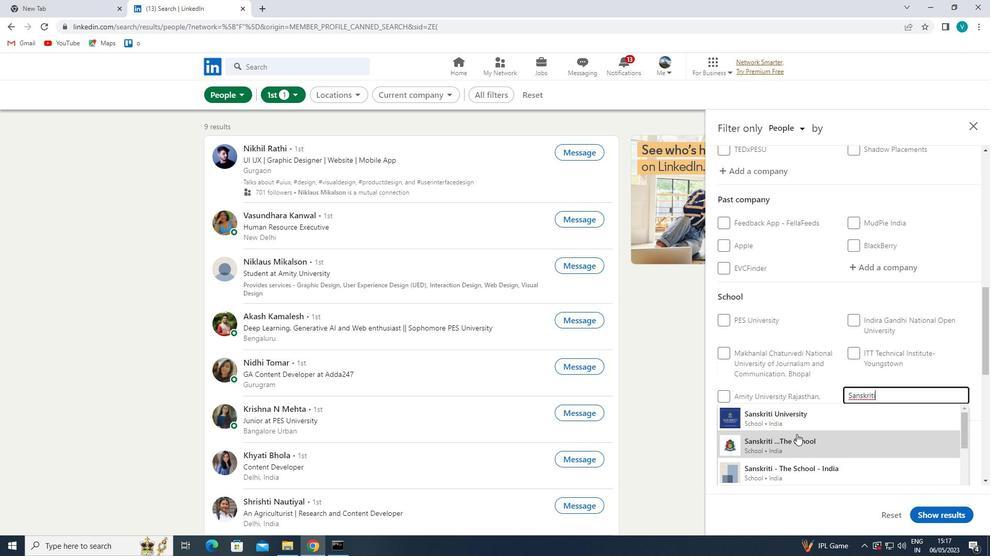 
Action: Mouse moved to (874, 391)
Screenshot: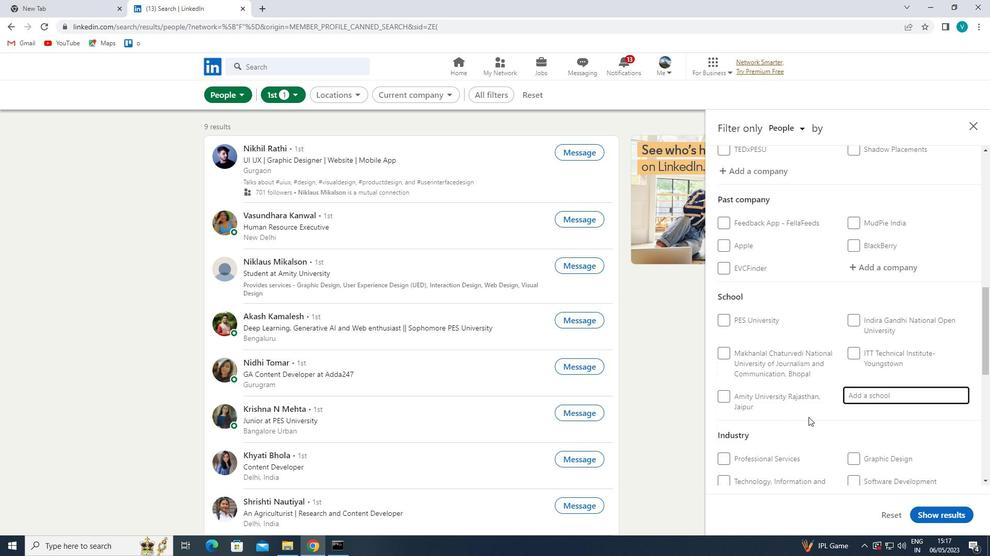 
Action: Mouse scrolled (874, 391) with delta (0, 0)
Screenshot: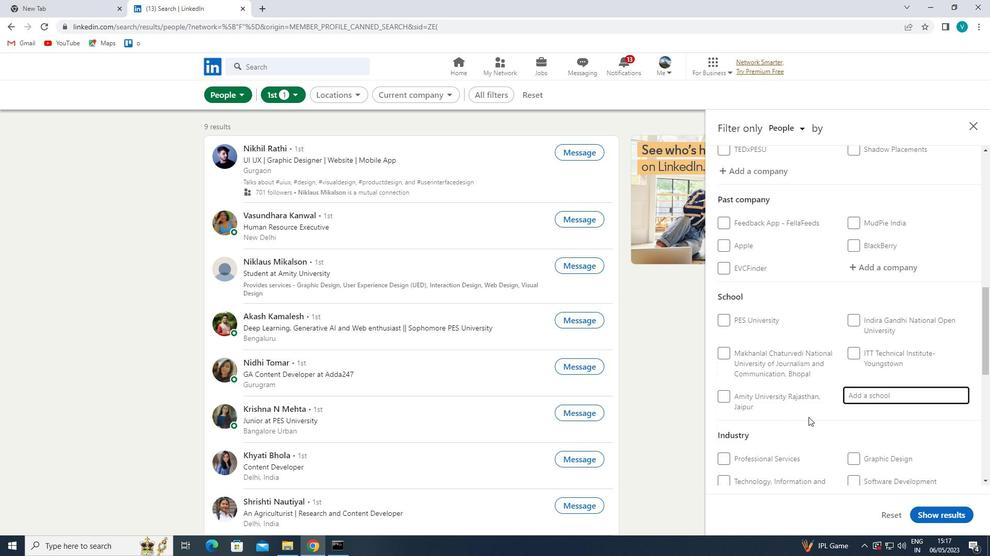 
Action: Mouse moved to (881, 386)
Screenshot: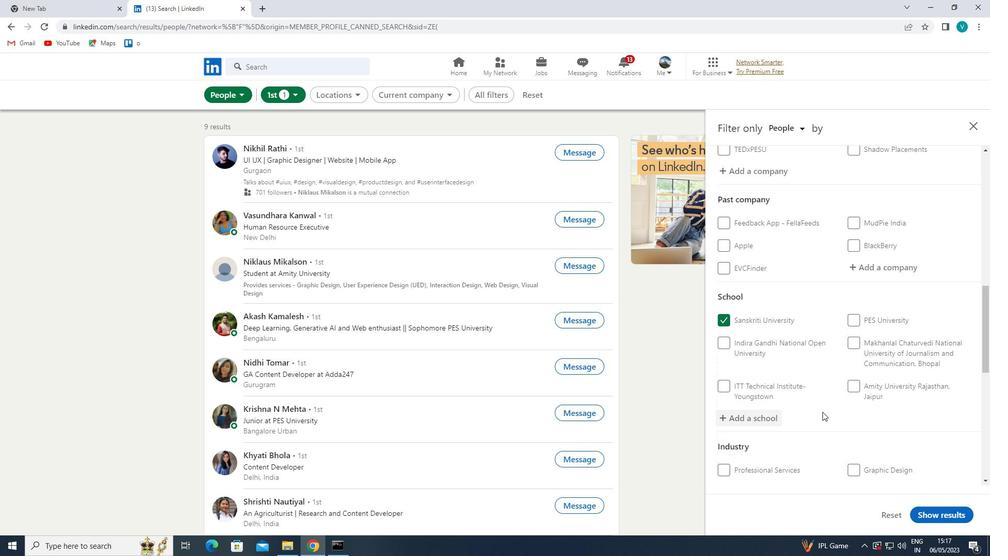 
Action: Mouse scrolled (881, 386) with delta (0, 0)
Screenshot: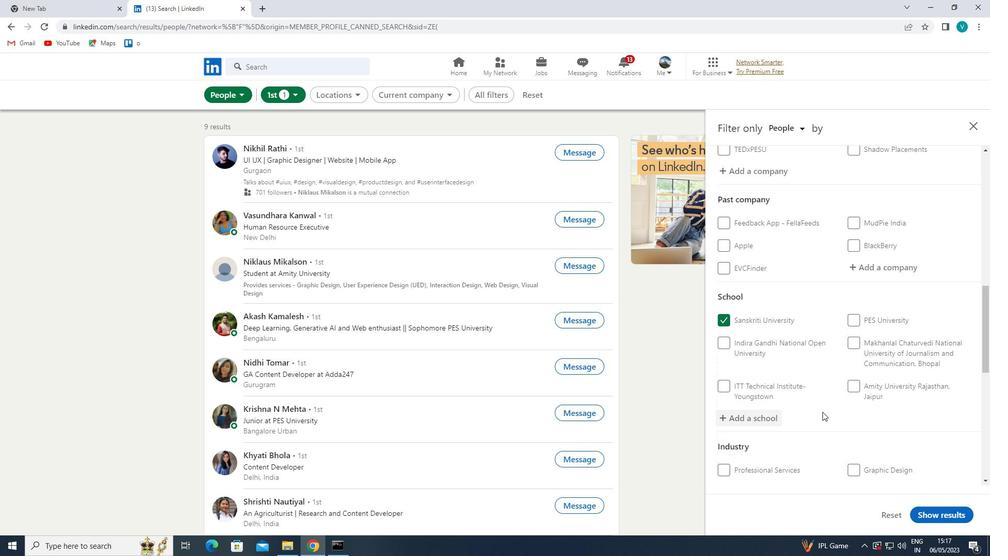 
Action: Mouse moved to (884, 383)
Screenshot: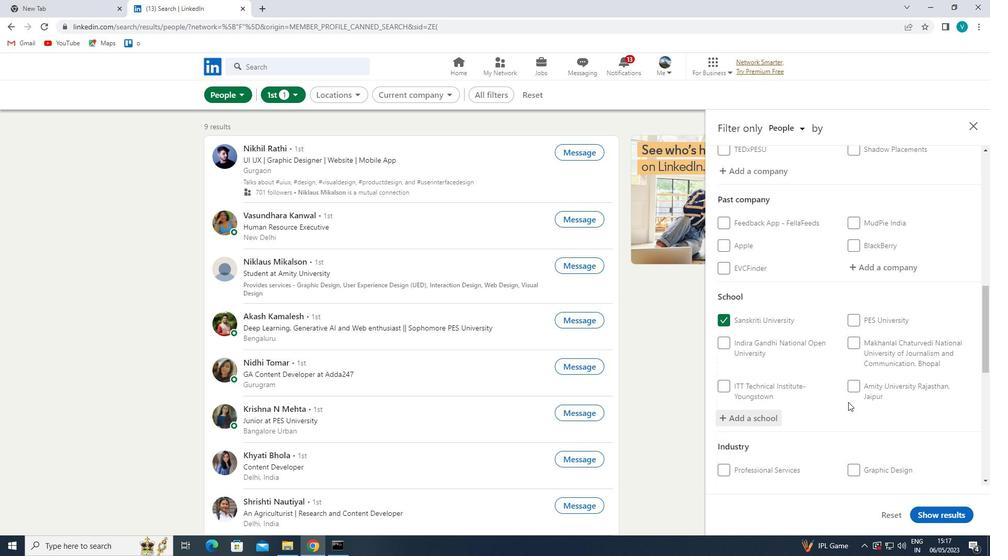 
Action: Mouse scrolled (884, 383) with delta (0, 0)
Screenshot: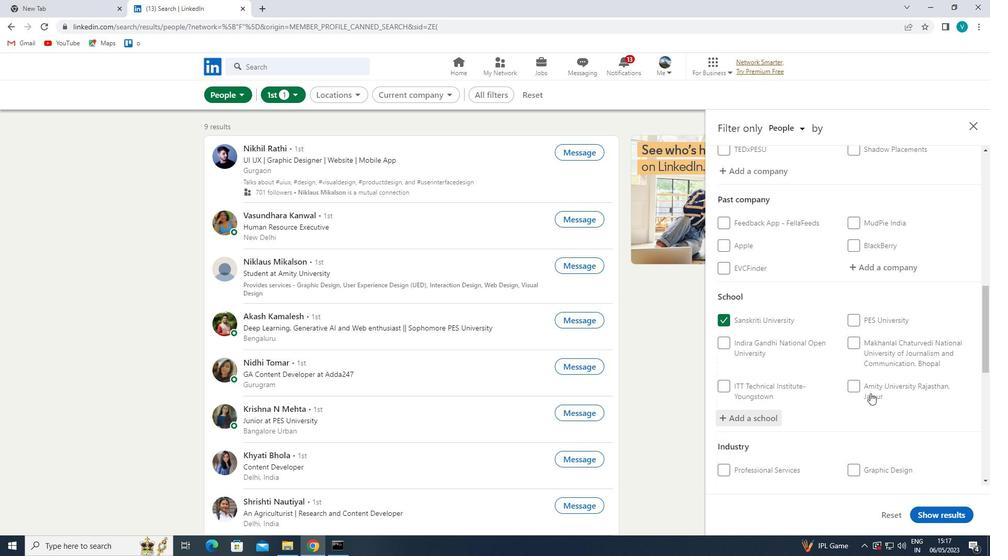
Action: Mouse moved to (885, 382)
Screenshot: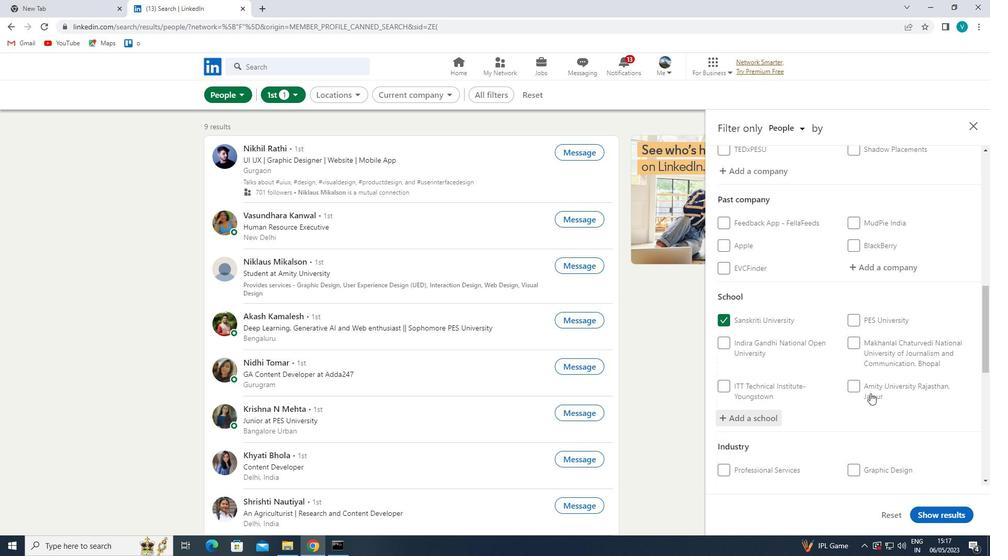 
Action: Mouse scrolled (885, 382) with delta (0, 0)
Screenshot: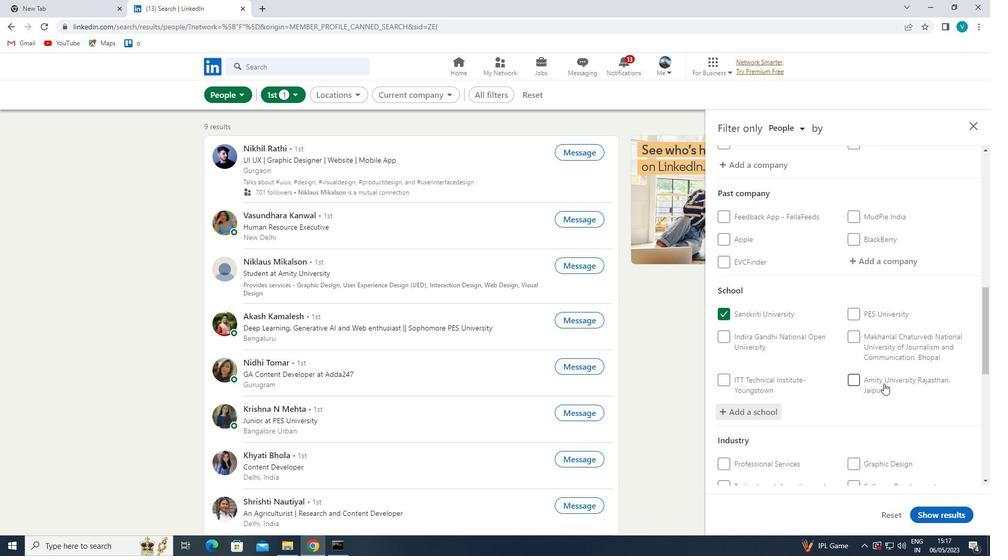 
Action: Mouse moved to (895, 314)
Screenshot: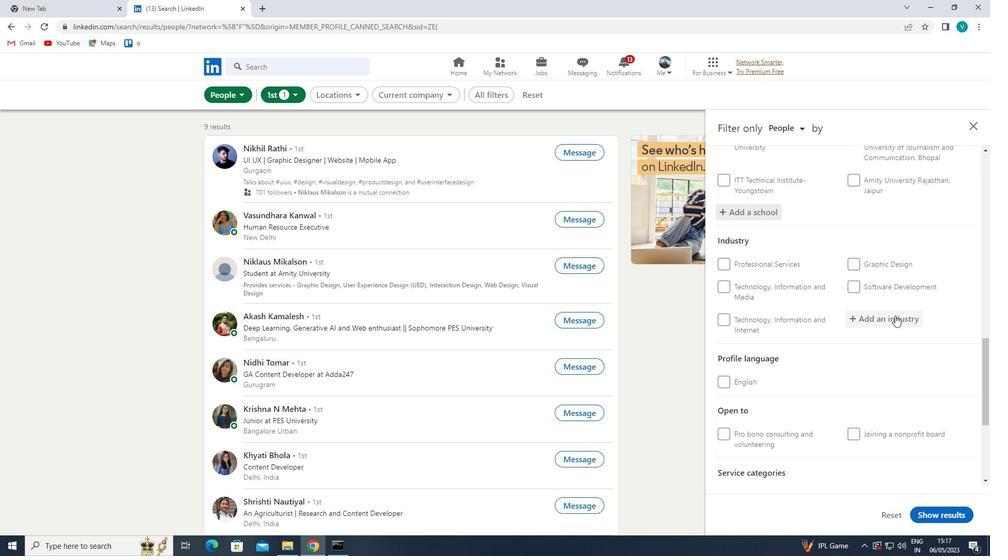 
Action: Mouse pressed left at (895, 314)
Screenshot: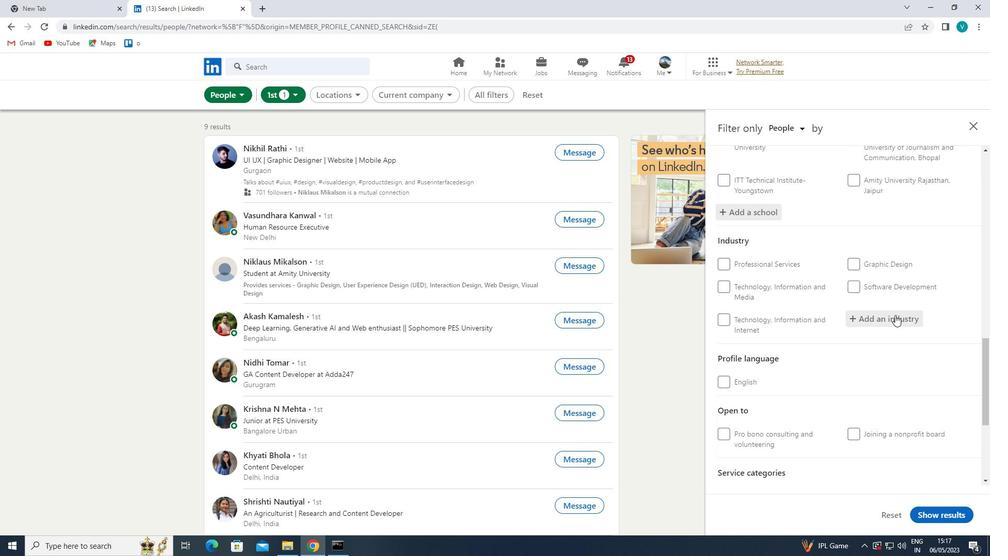 
Action: Mouse moved to (682, 433)
Screenshot: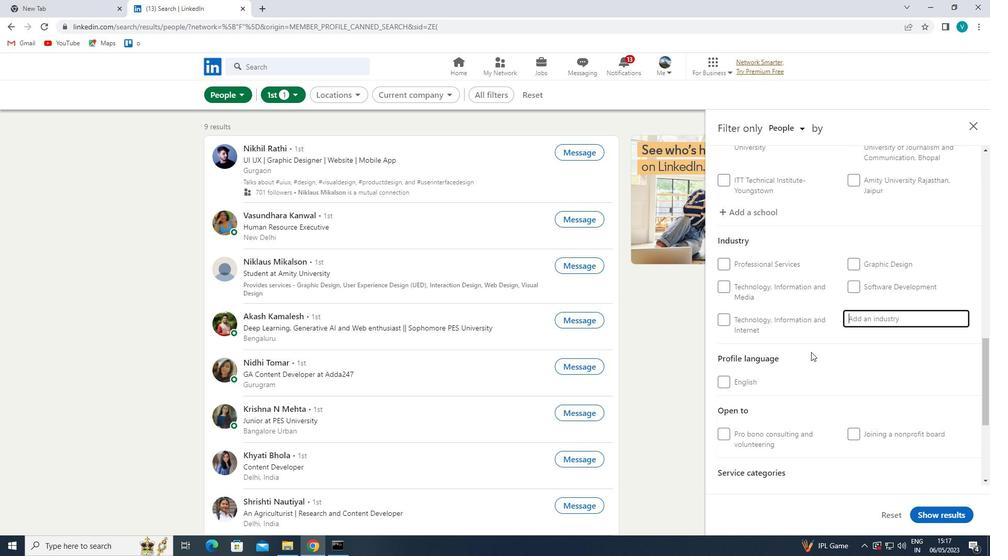 
Action: Key pressed <Key.shift>RAIL<Key.space><Key.shift><Key.shift><Key.shift><Key.shift>TRAN
Screenshot: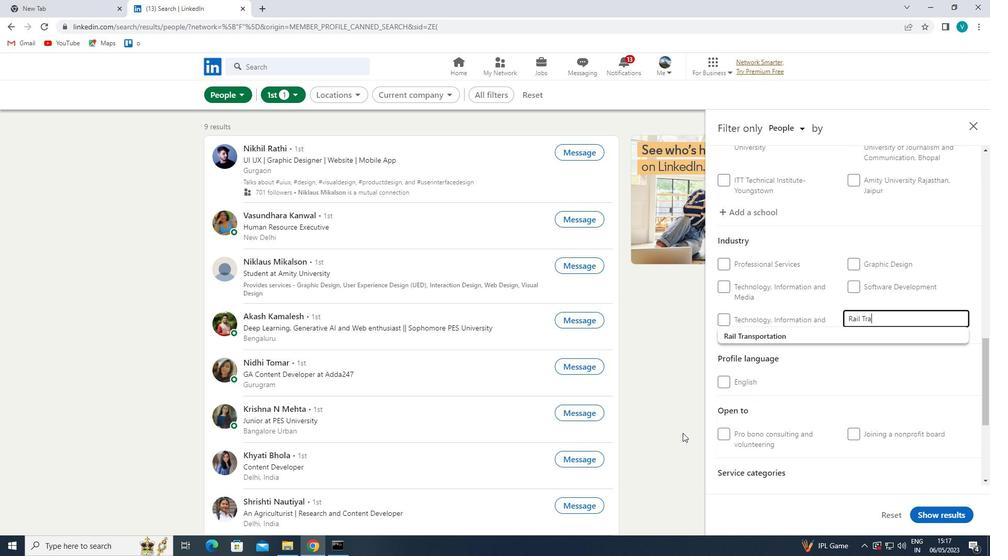 
Action: Mouse moved to (787, 335)
Screenshot: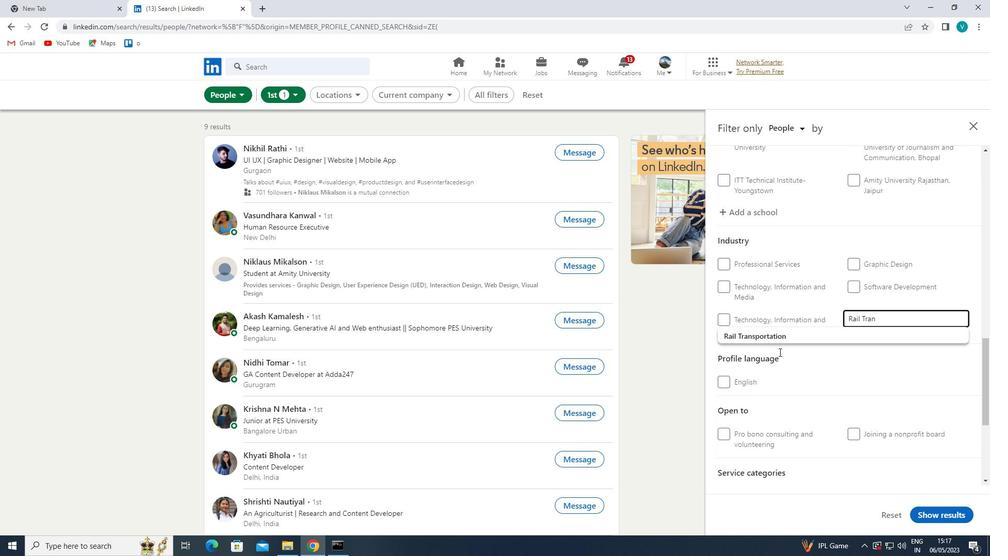 
Action: Mouse pressed left at (787, 335)
Screenshot: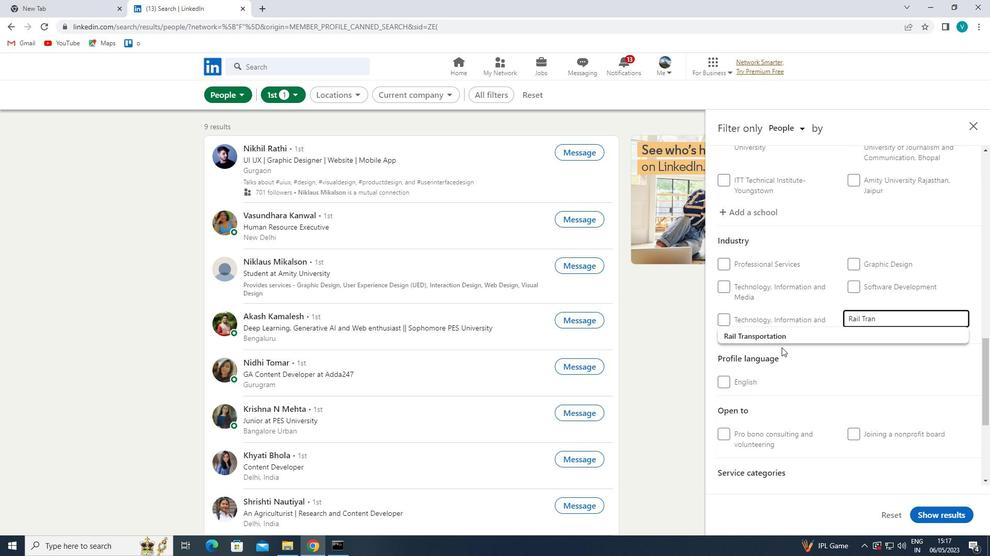 
Action: Mouse moved to (790, 338)
Screenshot: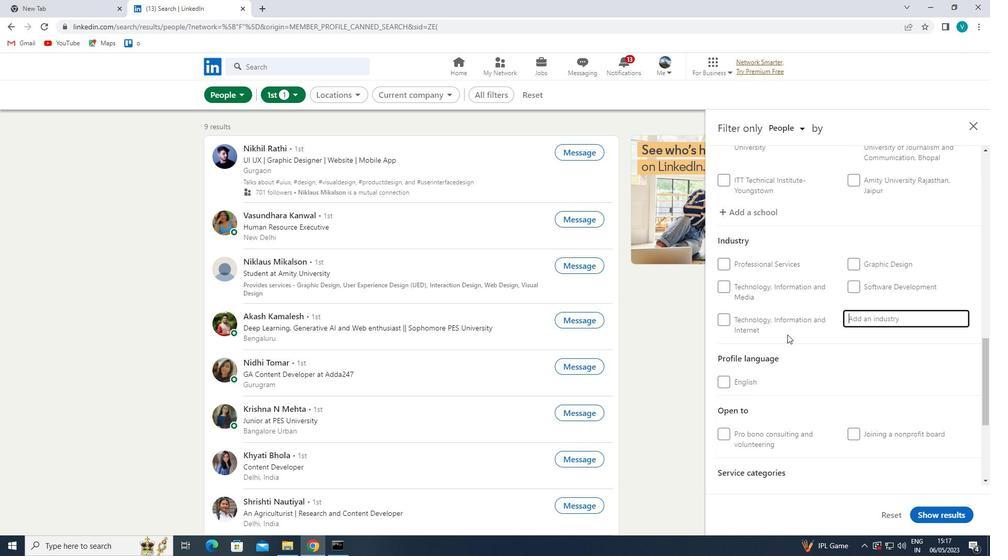 
Action: Mouse scrolled (790, 337) with delta (0, 0)
Screenshot: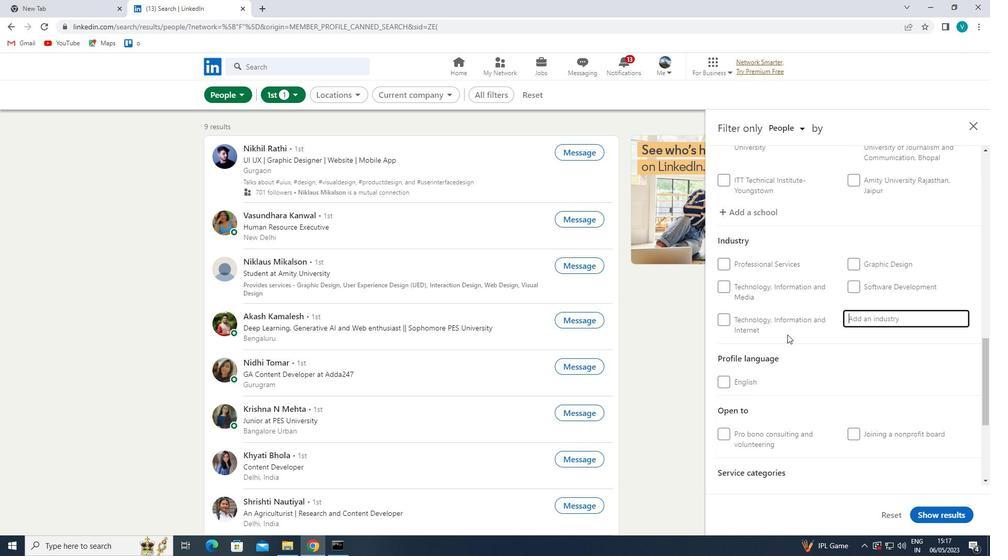 
Action: Mouse moved to (791, 339)
Screenshot: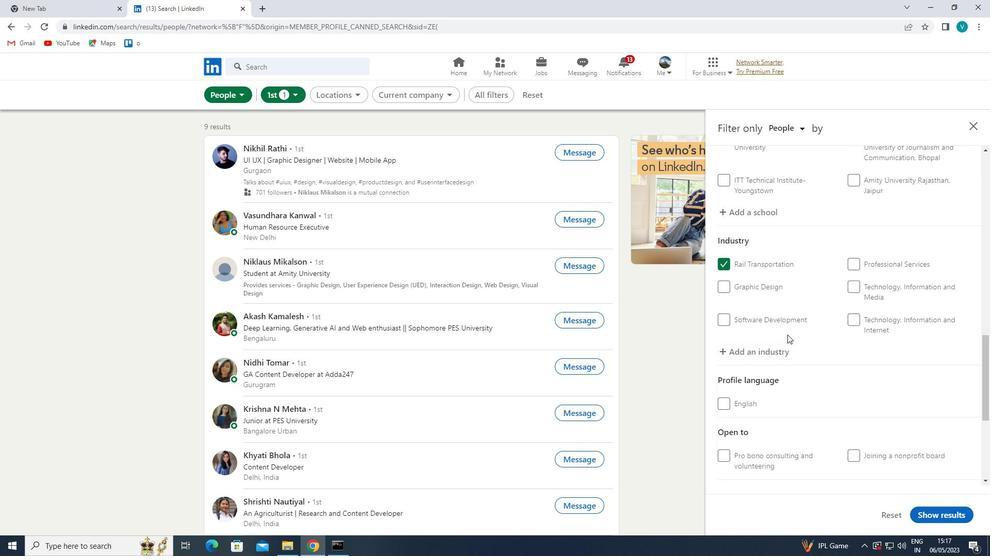 
Action: Mouse scrolled (791, 338) with delta (0, 0)
Screenshot: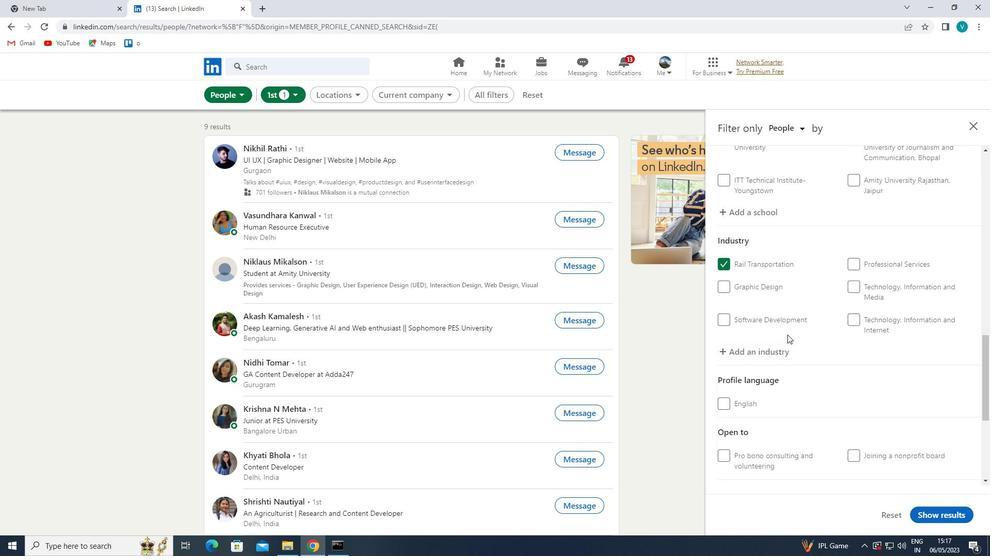 
Action: Mouse moved to (791, 341)
Screenshot: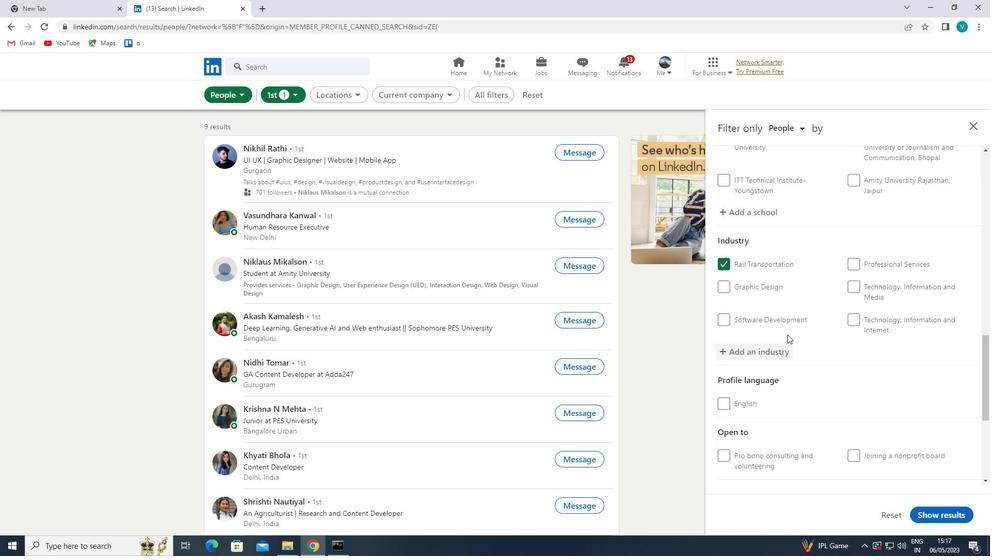 
Action: Mouse scrolled (791, 340) with delta (0, 0)
Screenshot: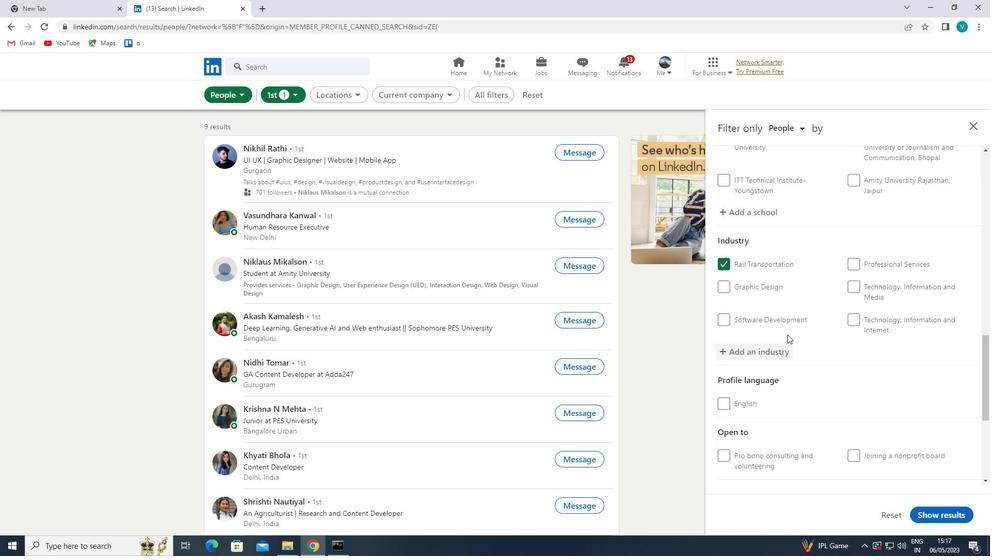 
Action: Mouse moved to (793, 349)
Screenshot: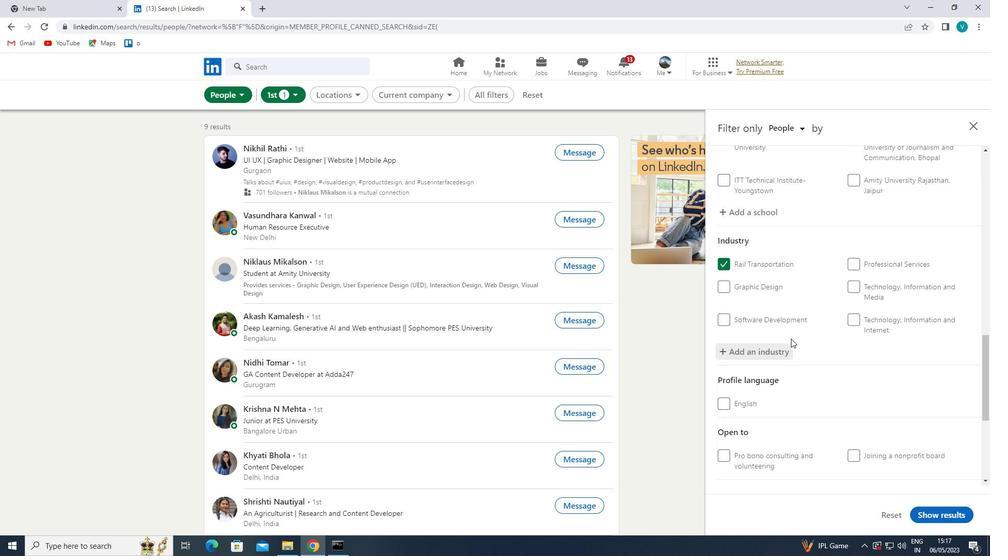 
Action: Mouse scrolled (793, 348) with delta (0, 0)
Screenshot: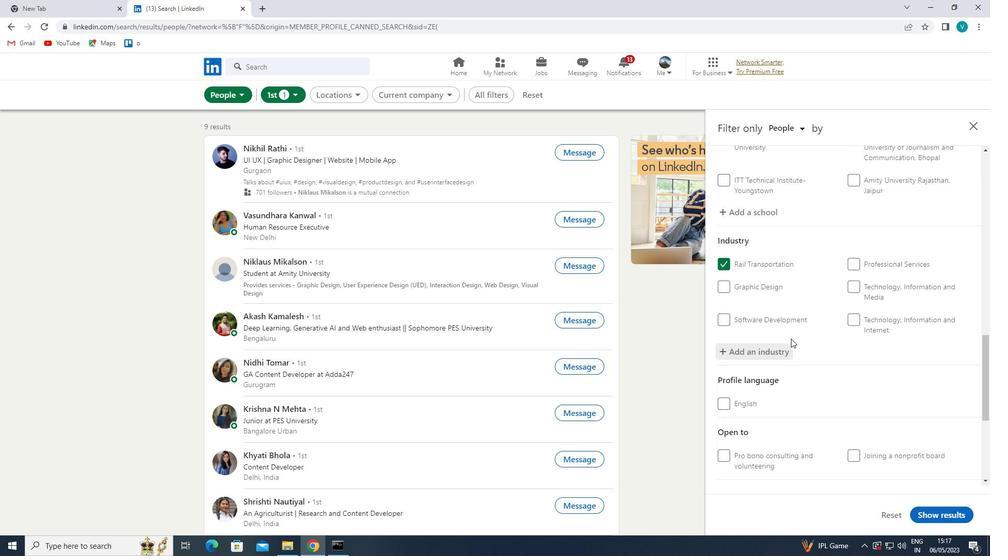 
Action: Mouse moved to (796, 360)
Screenshot: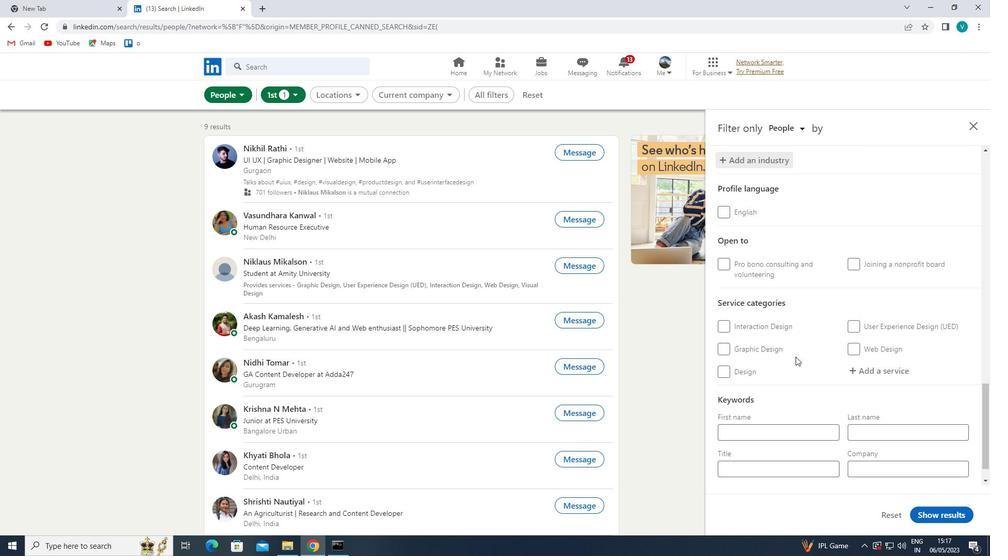 
Action: Mouse scrolled (796, 360) with delta (0, 0)
Screenshot: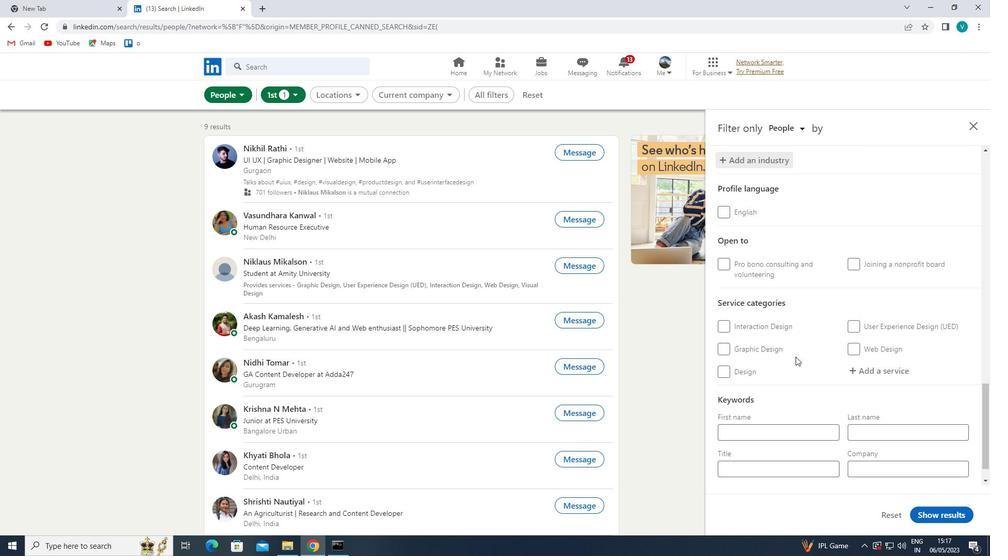 
Action: Mouse moved to (884, 341)
Screenshot: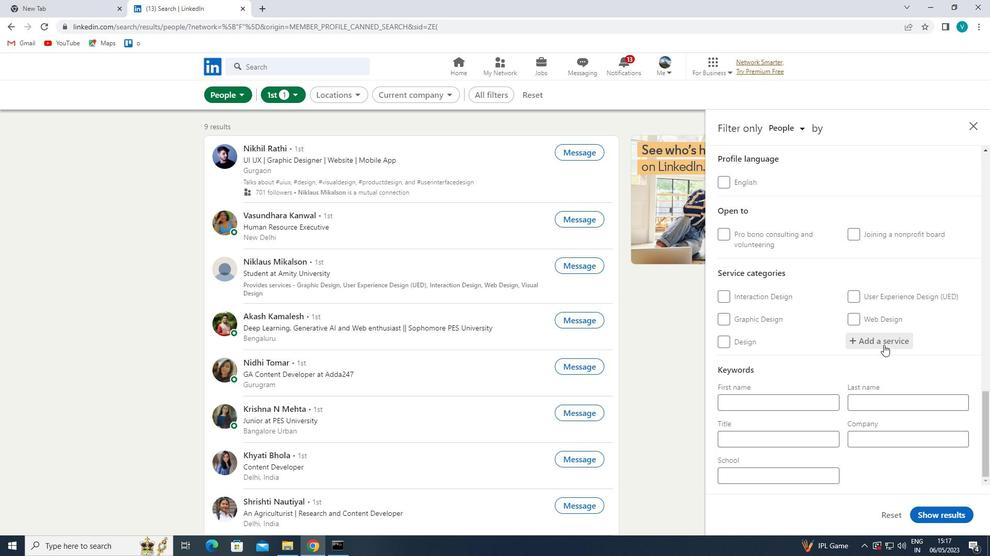 
Action: Mouse pressed left at (884, 341)
Screenshot: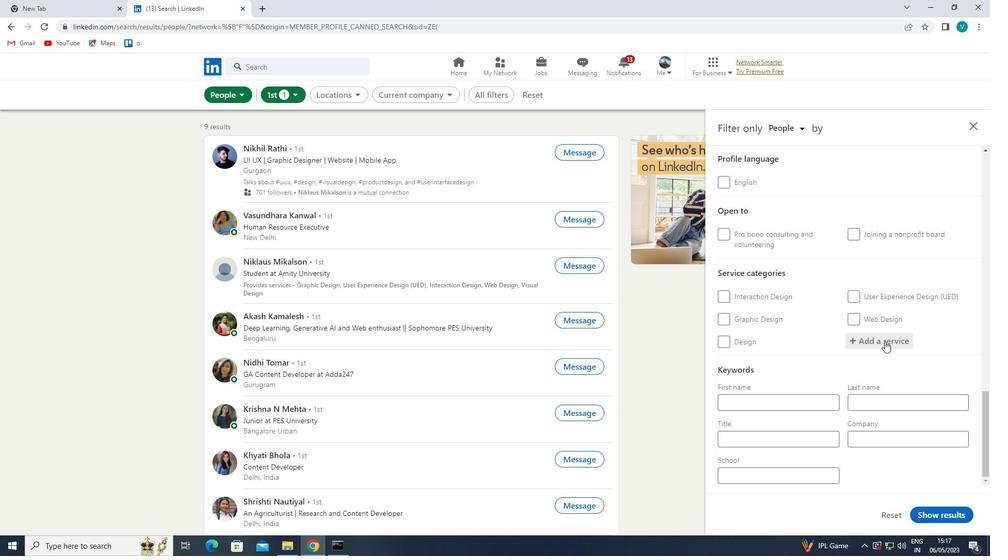 
Action: Mouse moved to (844, 369)
Screenshot: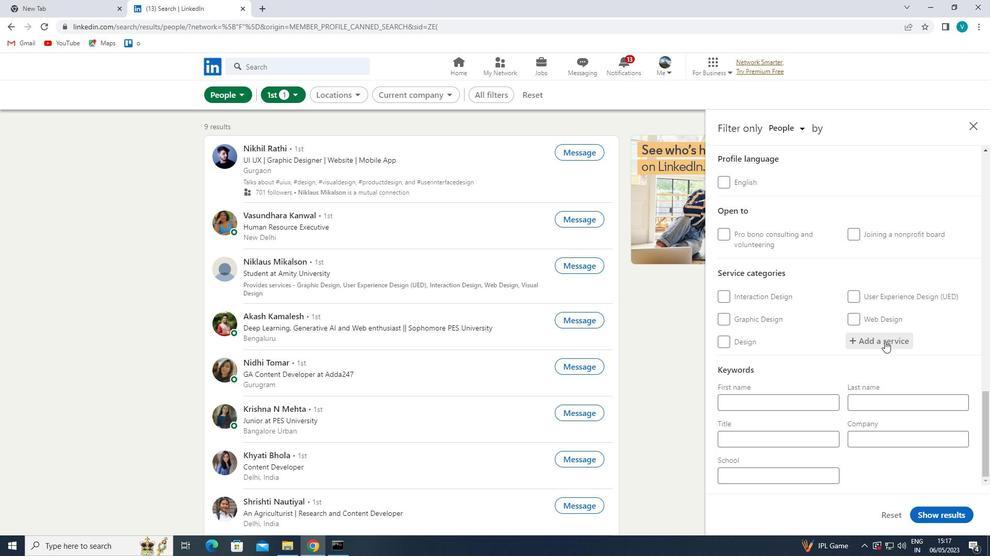 
Action: Key pressed <Key.shift>
Screenshot: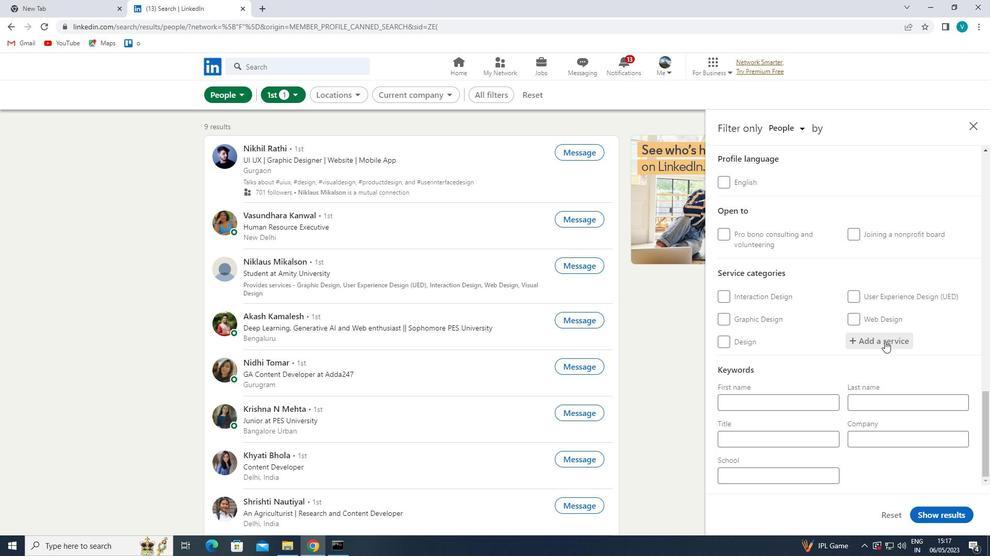 
Action: Mouse moved to (671, 481)
Screenshot: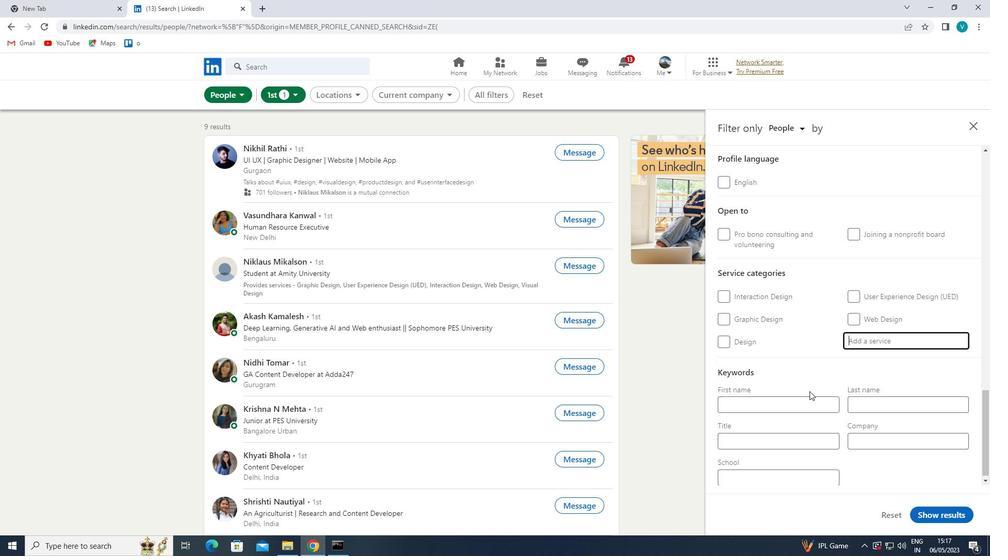 
Action: Key pressed LEADERSHIP
Screenshot: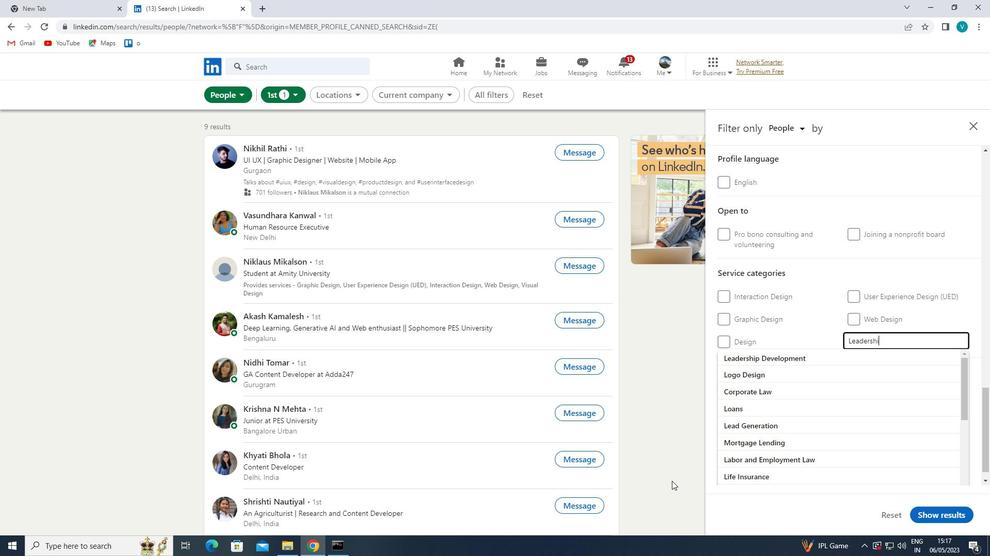 
Action: Mouse moved to (797, 356)
Screenshot: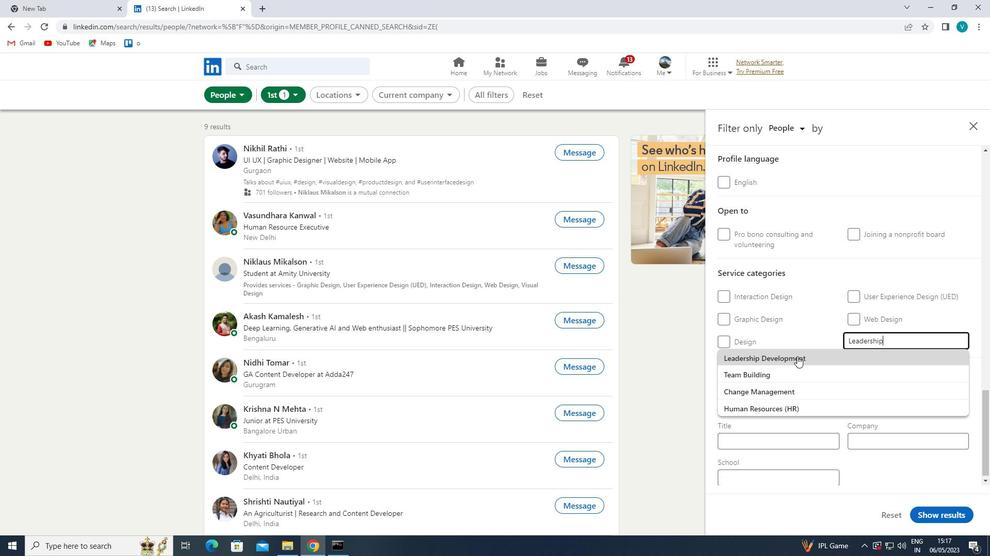 
Action: Mouse pressed left at (797, 356)
Screenshot: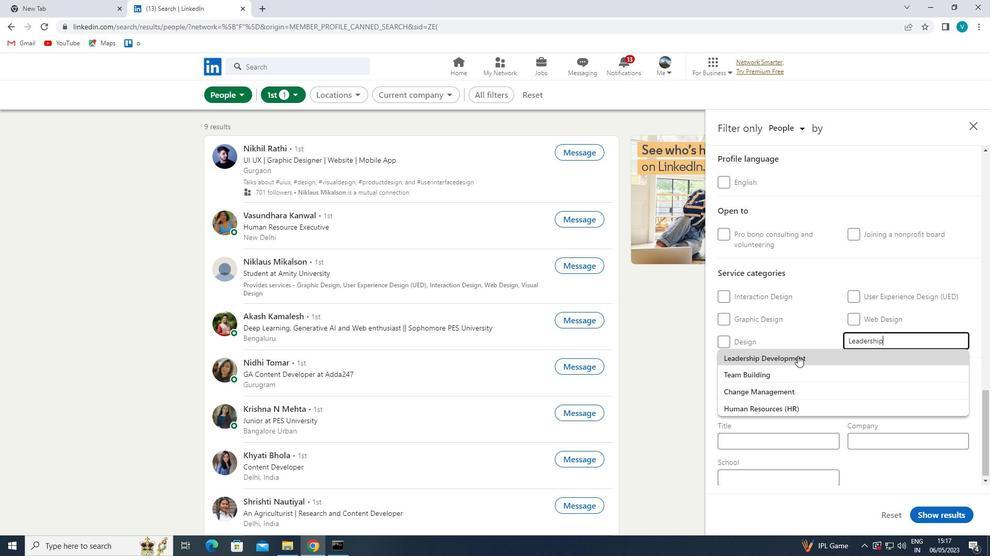 
Action: Mouse scrolled (797, 355) with delta (0, 0)
Screenshot: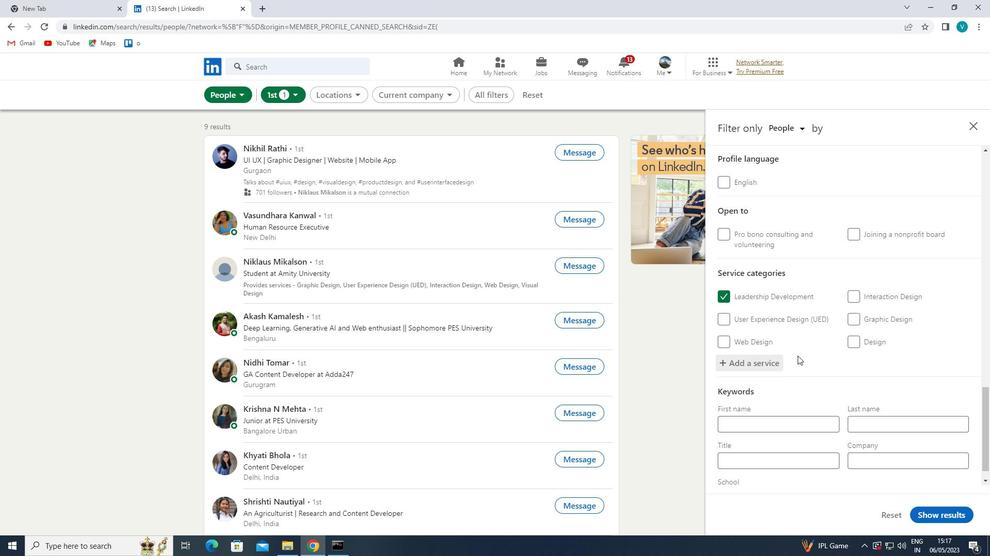 
Action: Mouse scrolled (797, 355) with delta (0, 0)
Screenshot: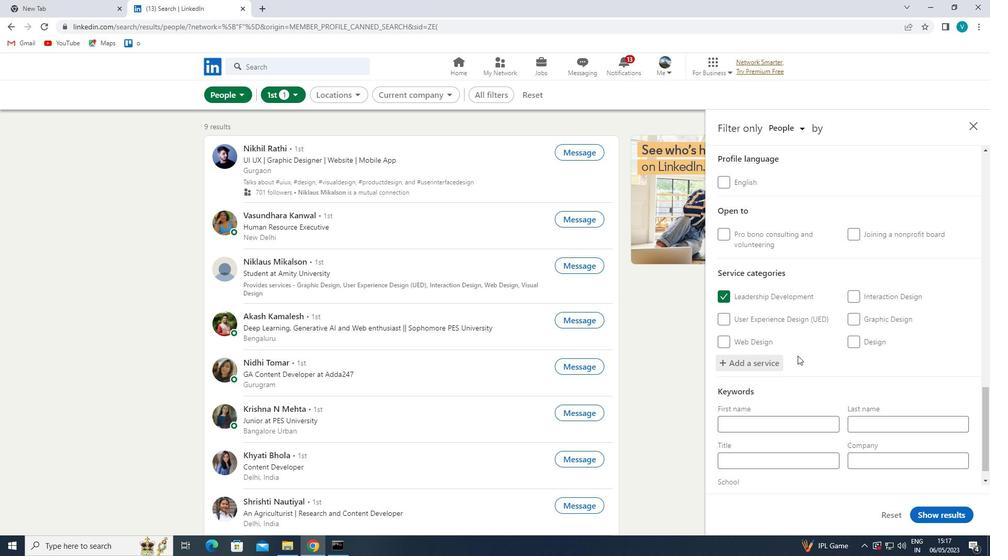 
Action: Mouse moved to (797, 367)
Screenshot: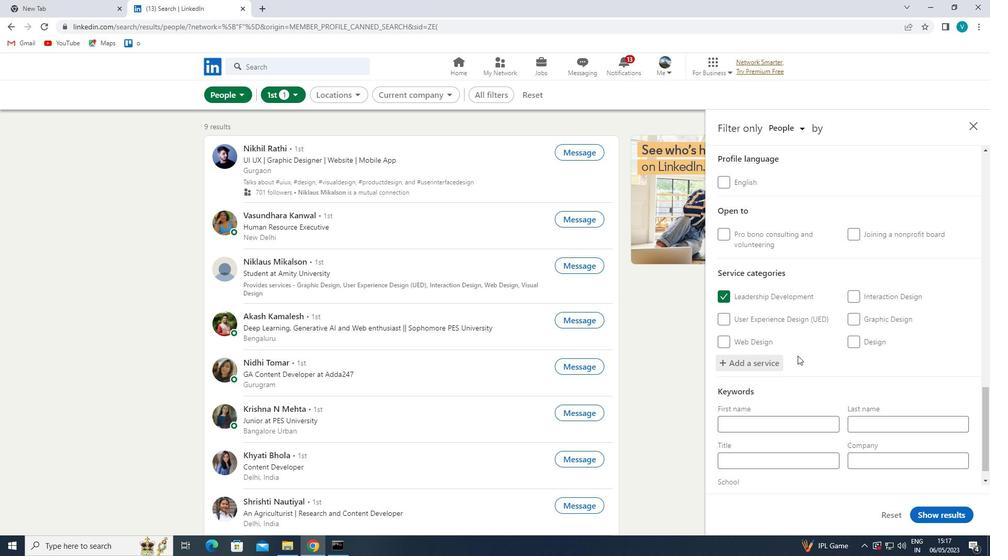 
Action: Mouse scrolled (797, 367) with delta (0, 0)
Screenshot: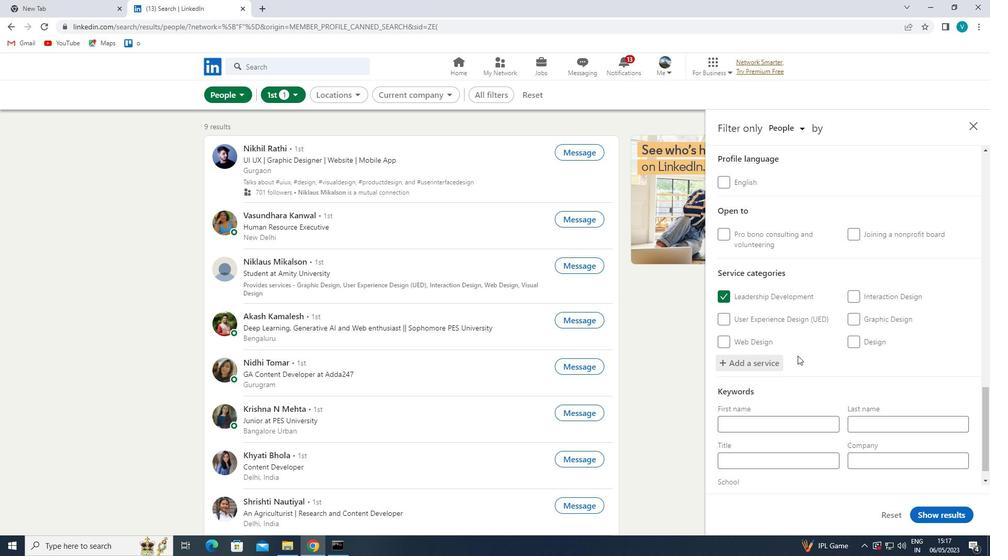 
Action: Mouse moved to (793, 380)
Screenshot: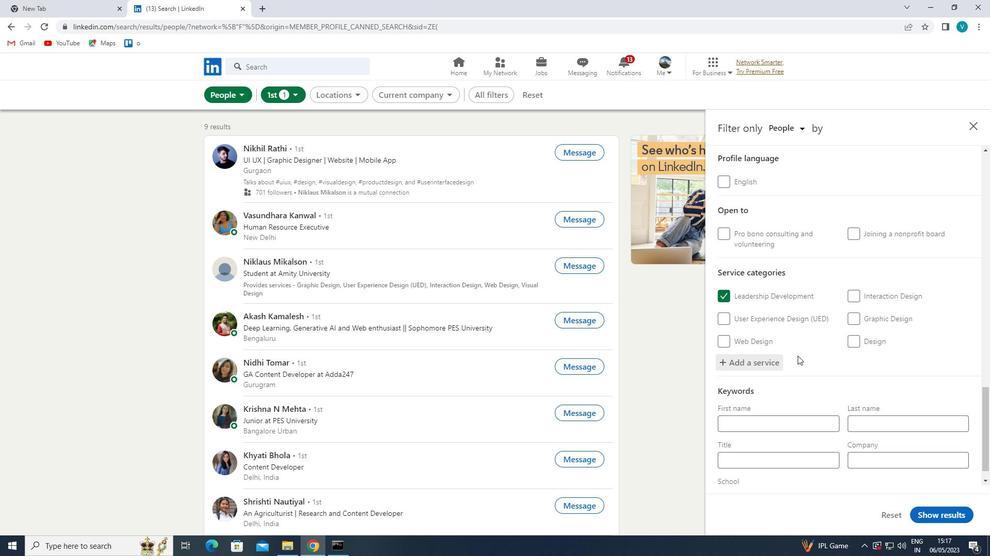
Action: Mouse scrolled (793, 380) with delta (0, 0)
Screenshot: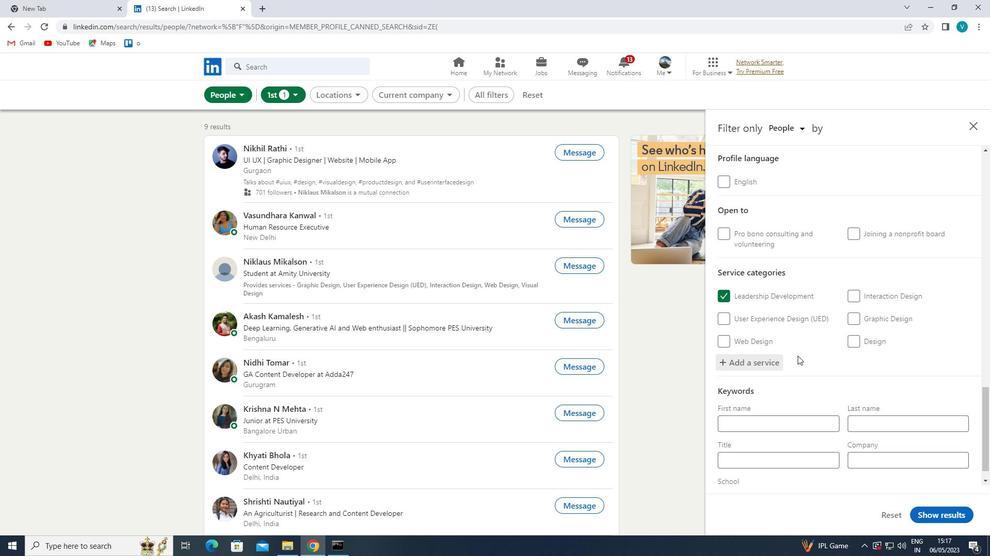 
Action: Mouse moved to (786, 441)
Screenshot: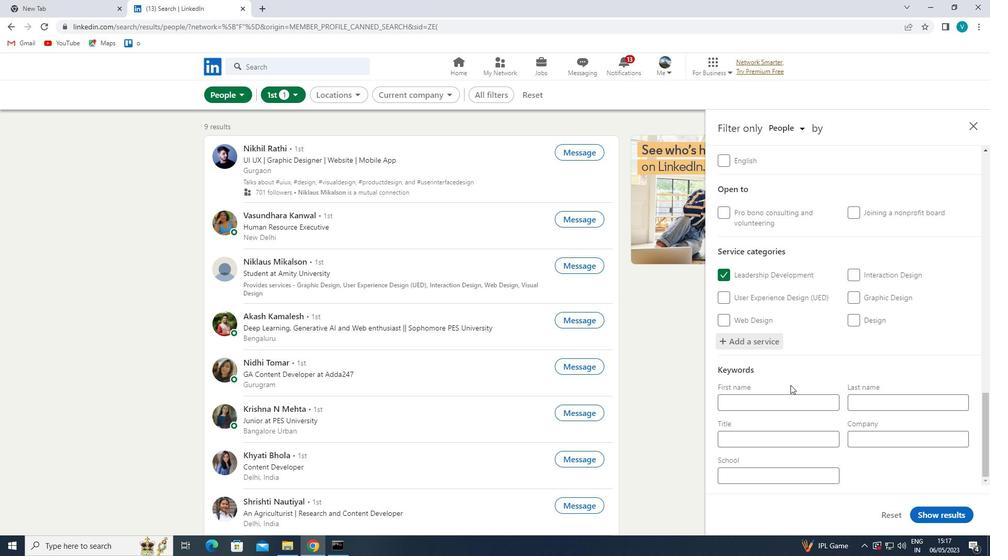
Action: Mouse pressed left at (786, 441)
Screenshot: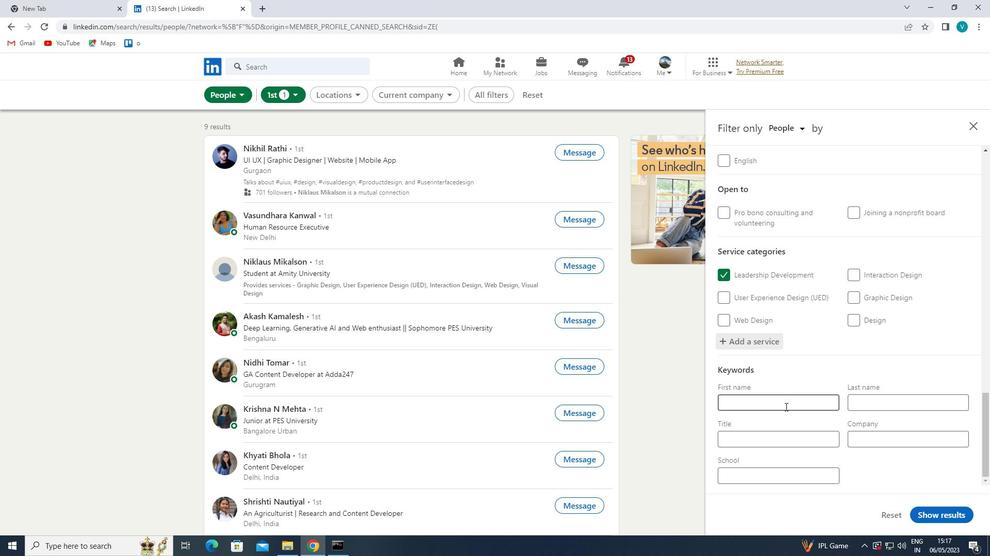 
Action: Mouse moved to (787, 441)
Screenshot: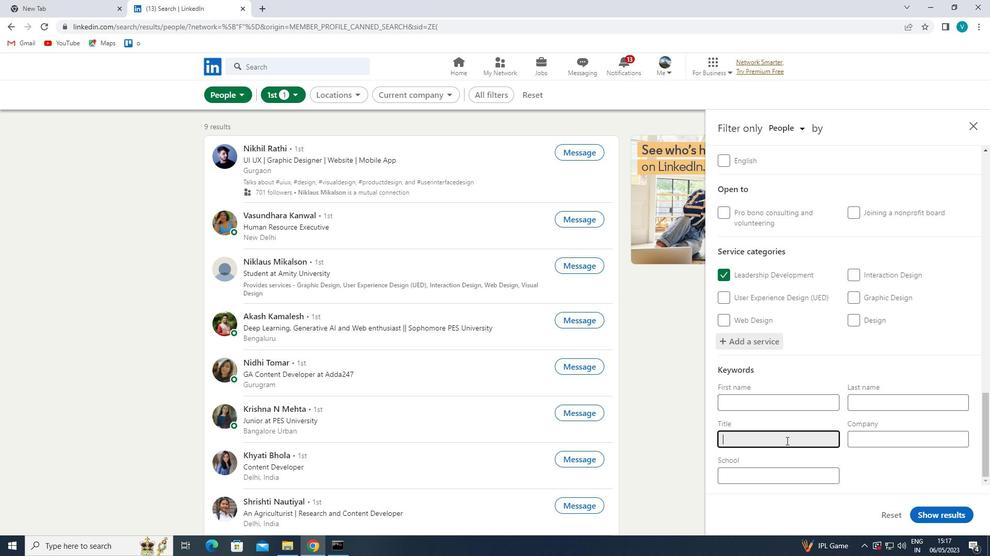 
Action: Key pressed <Key.shift>
Screenshot: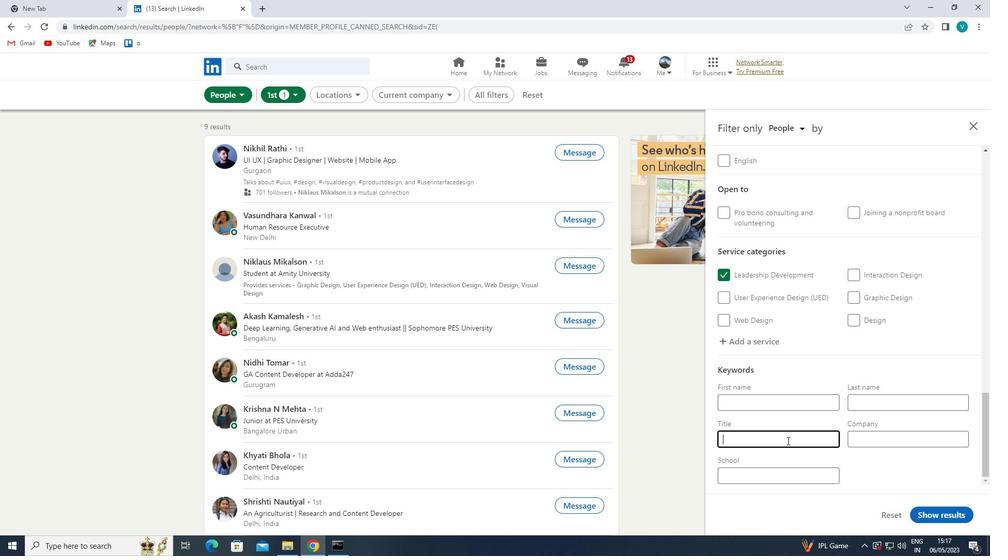 
Action: Mouse moved to (787, 440)
Screenshot: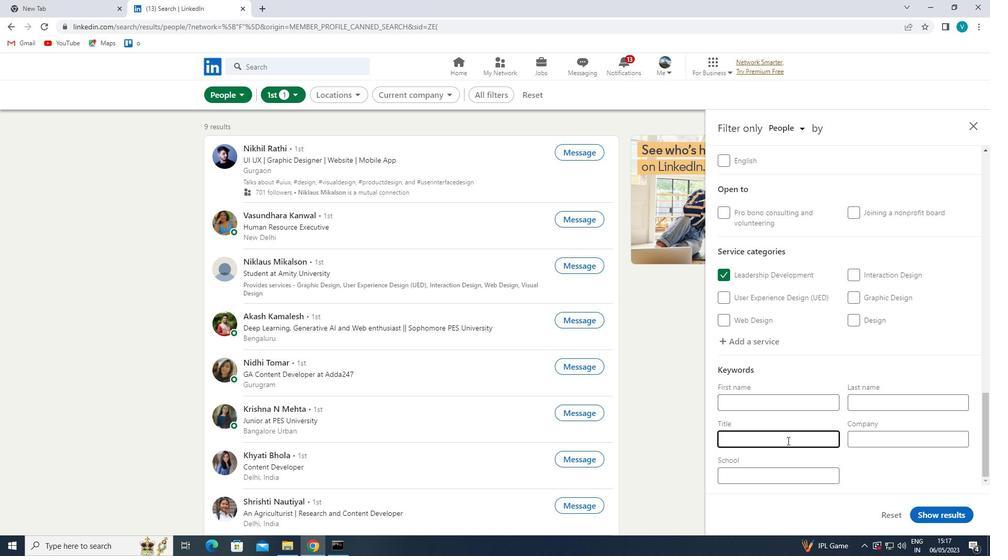
Action: Key pressed C
Screenshot: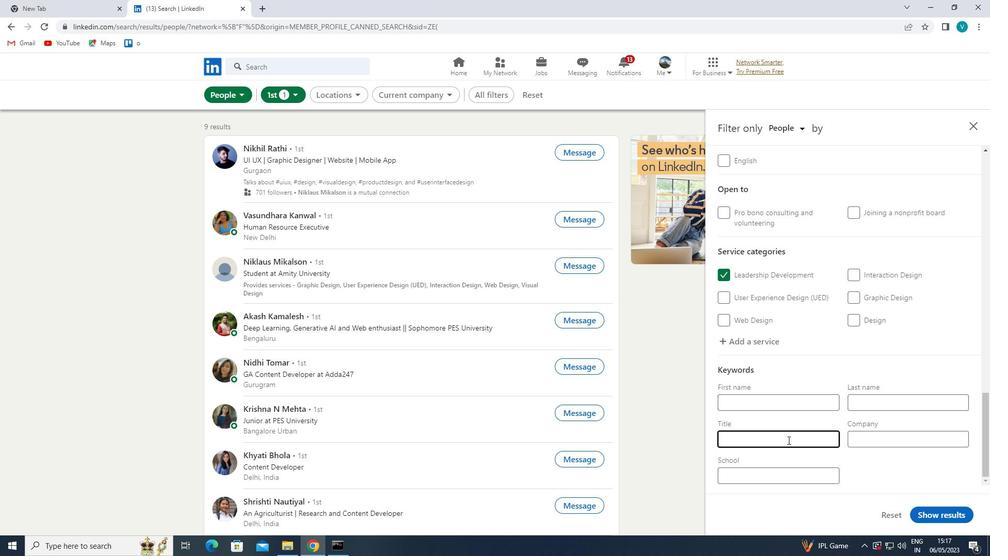 
Action: Mouse moved to (724, 486)
Screenshot: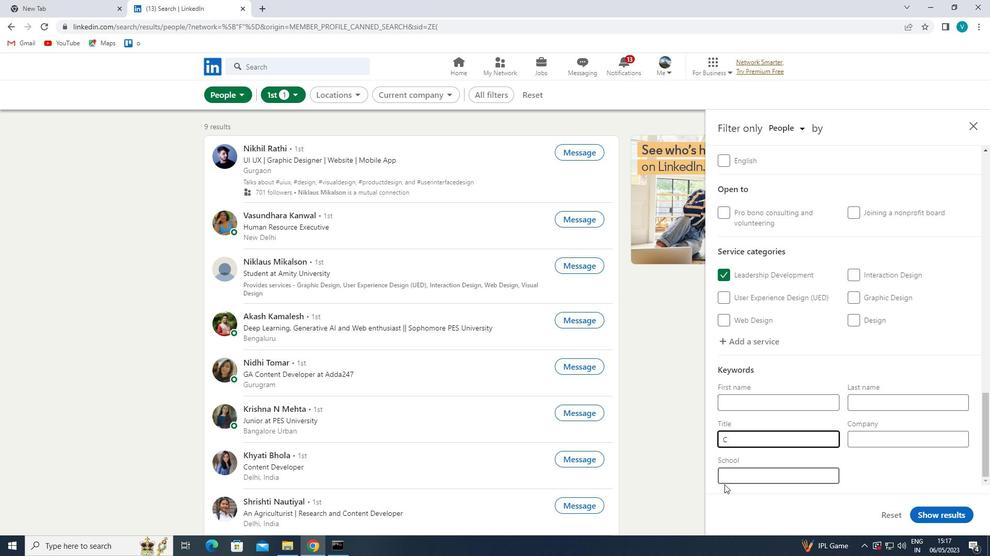 
Action: Key pressed OUNSELOR
Screenshot: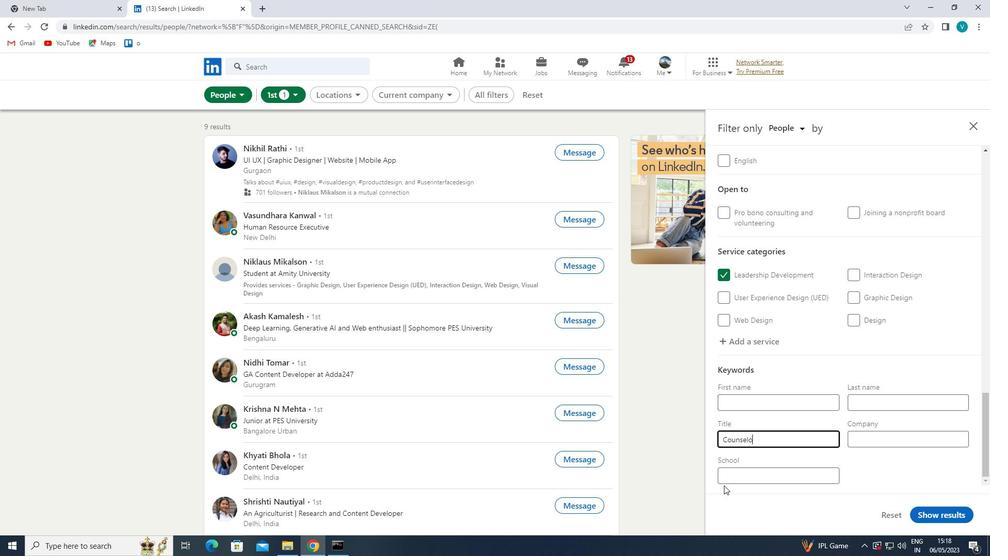 
Action: Mouse moved to (946, 512)
Screenshot: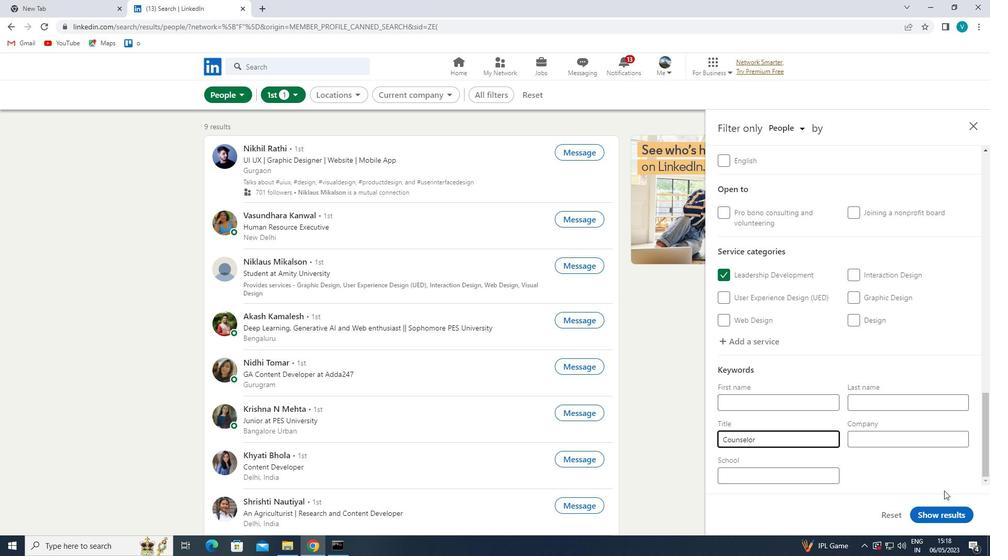 
Action: Mouse pressed left at (946, 512)
Screenshot: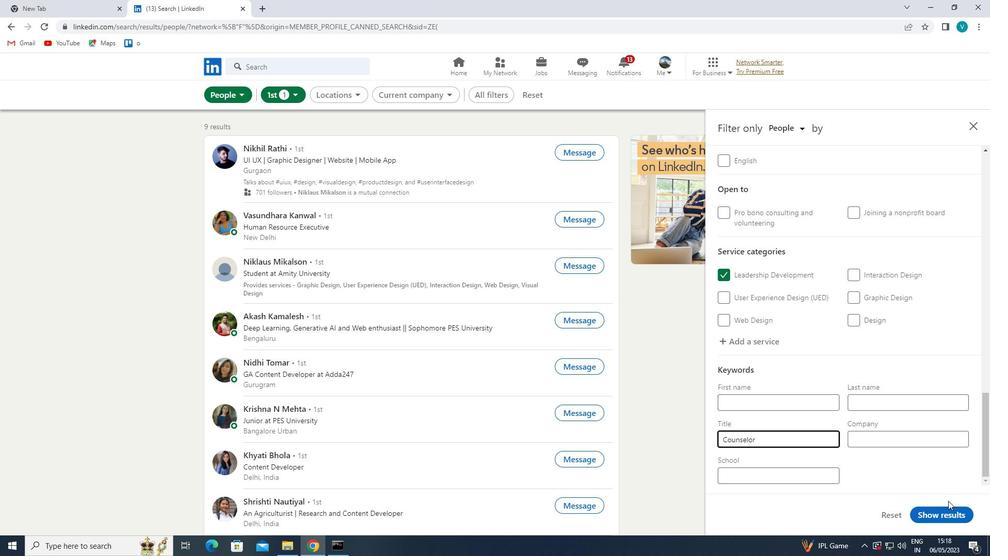 
